 Task: Research Airbnb accommodation in Yuktae-dong, North Korea from 7th December, 2023 to 14th December, 2023 for 1 adult. Place can be shared room with 1  bedroom having 1 bed and 1 bathroom. Property type can be hotel. Amenities needed are: washing machine. Look for 5 properties as per requirement.
Action: Mouse moved to (588, 83)
Screenshot: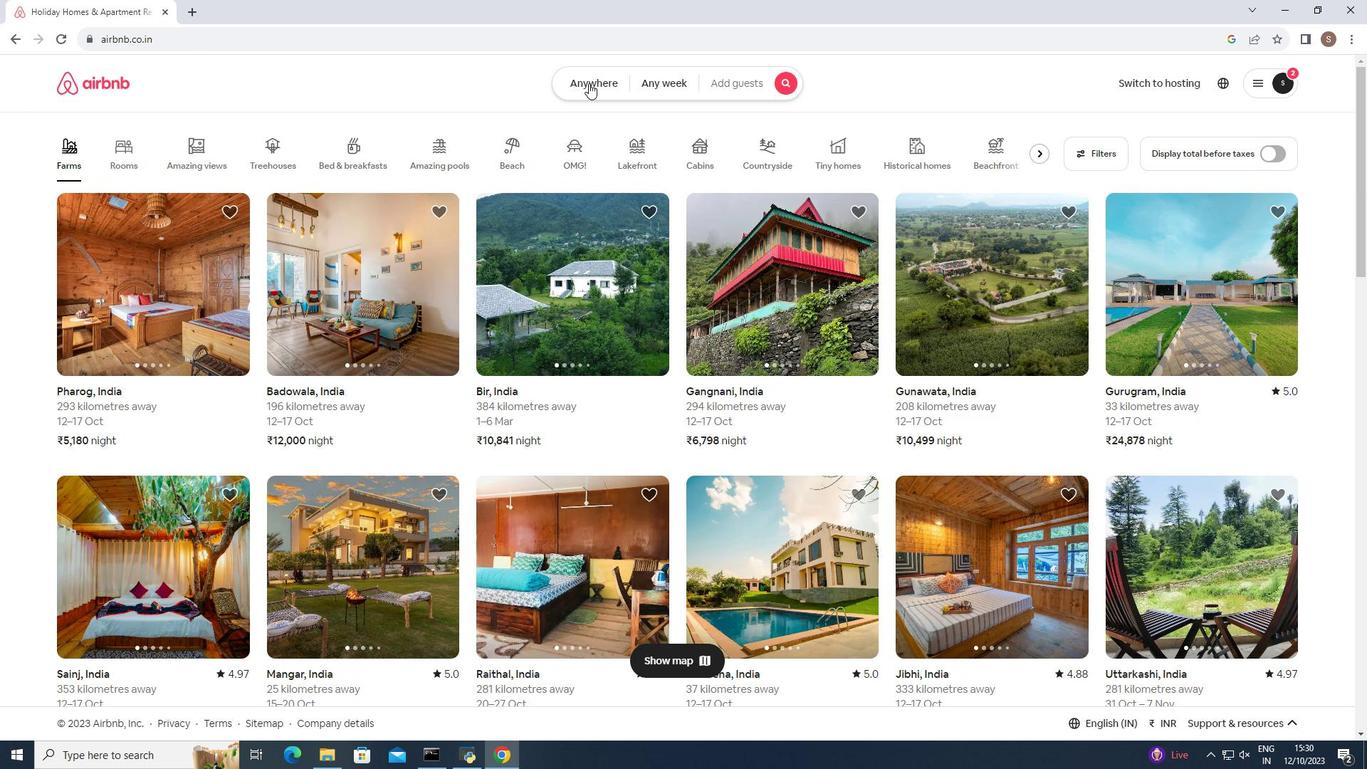 
Action: Mouse pressed left at (588, 83)
Screenshot: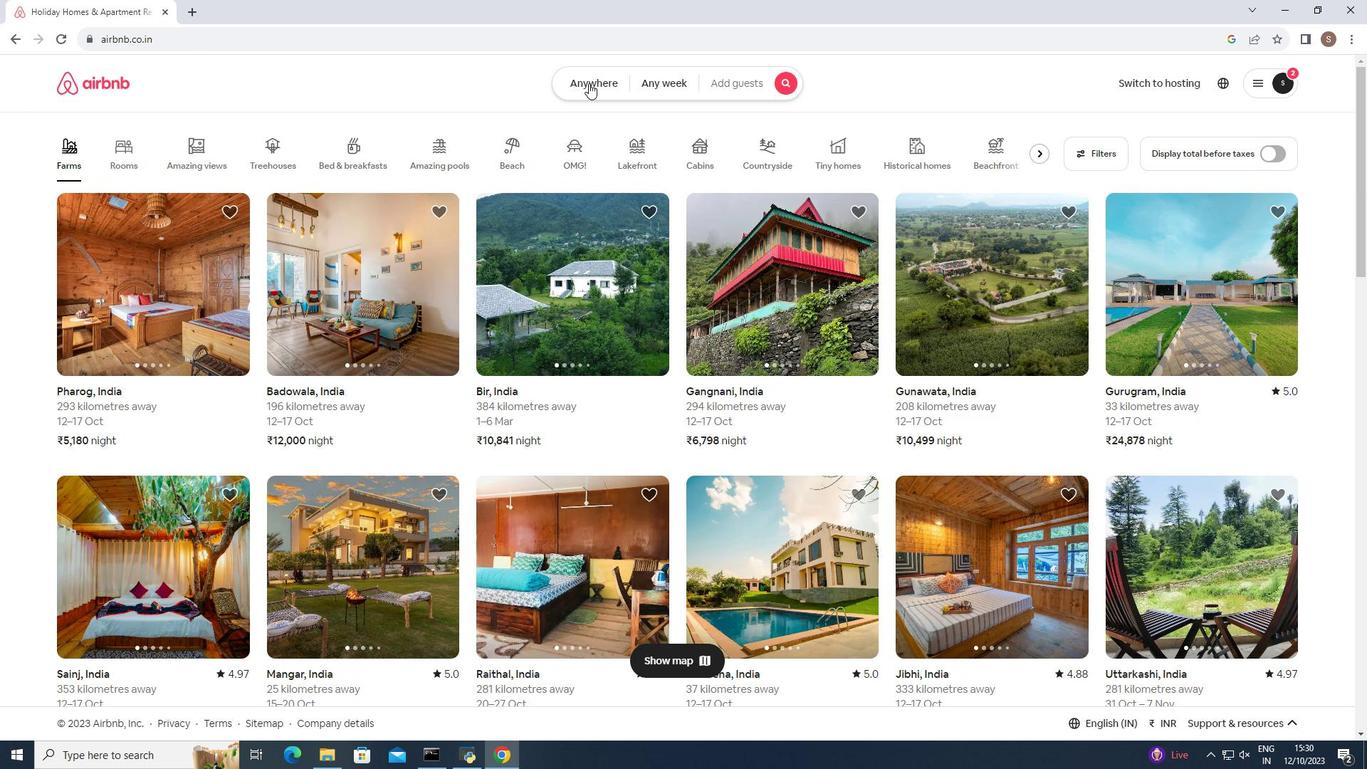 
Action: Mouse moved to (492, 137)
Screenshot: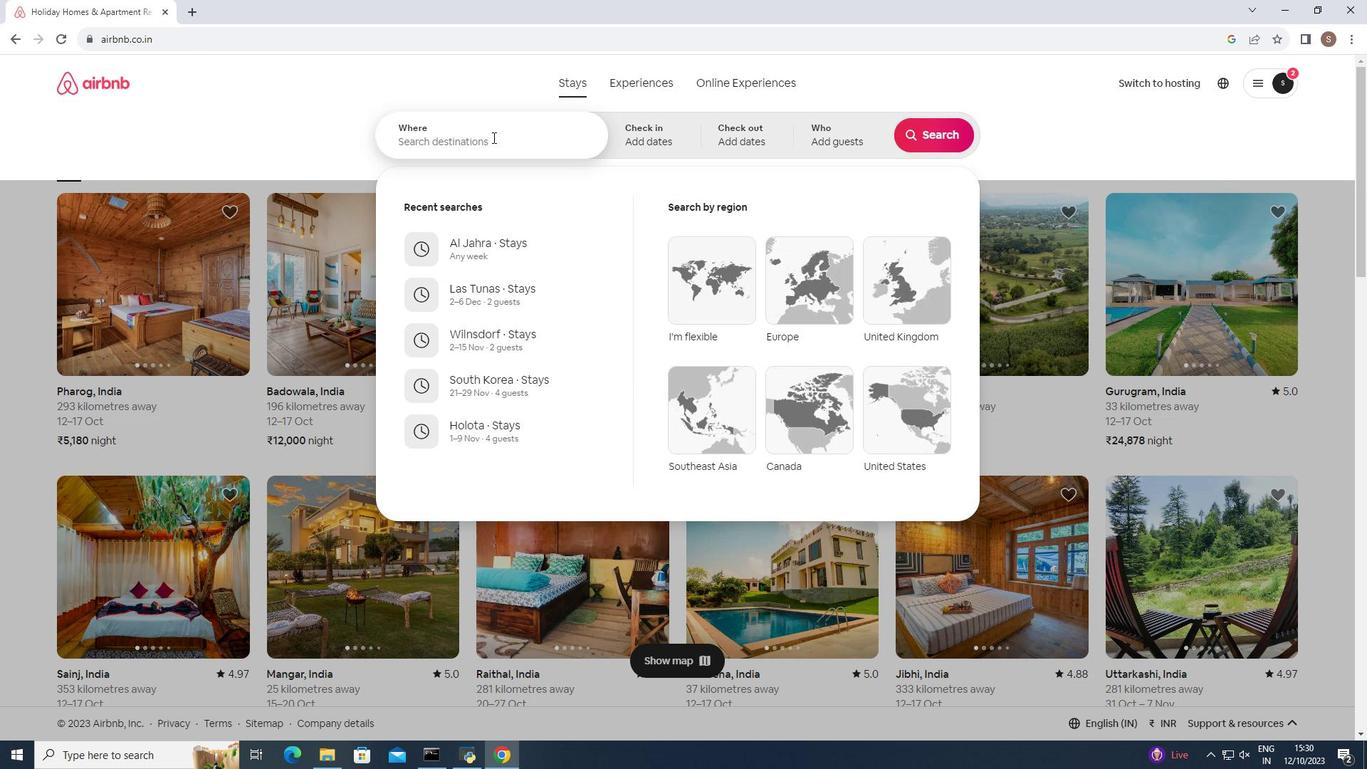 
Action: Mouse pressed left at (492, 137)
Screenshot: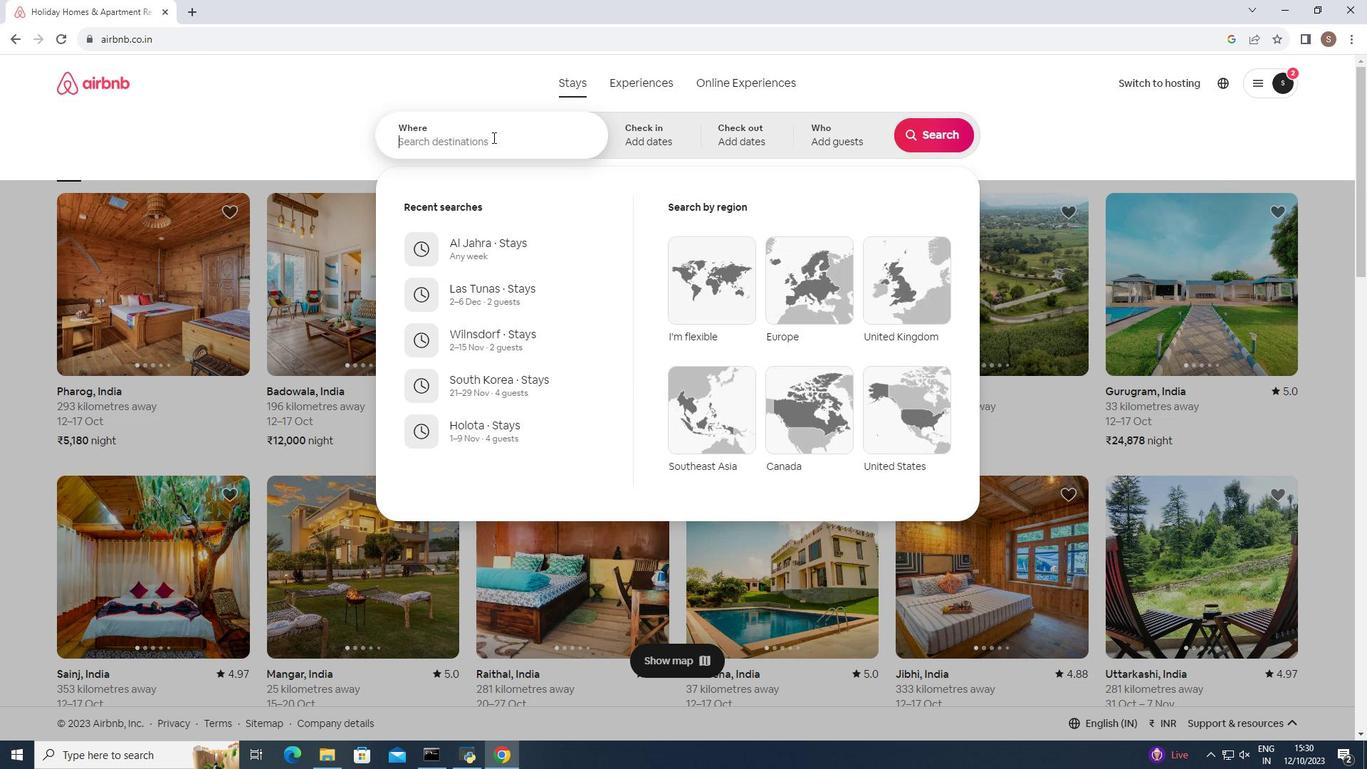 
Action: Key pressed <Key.shift>Yuktae-dong,<Key.space><Key.shift>M<Key.backspace>North
Screenshot: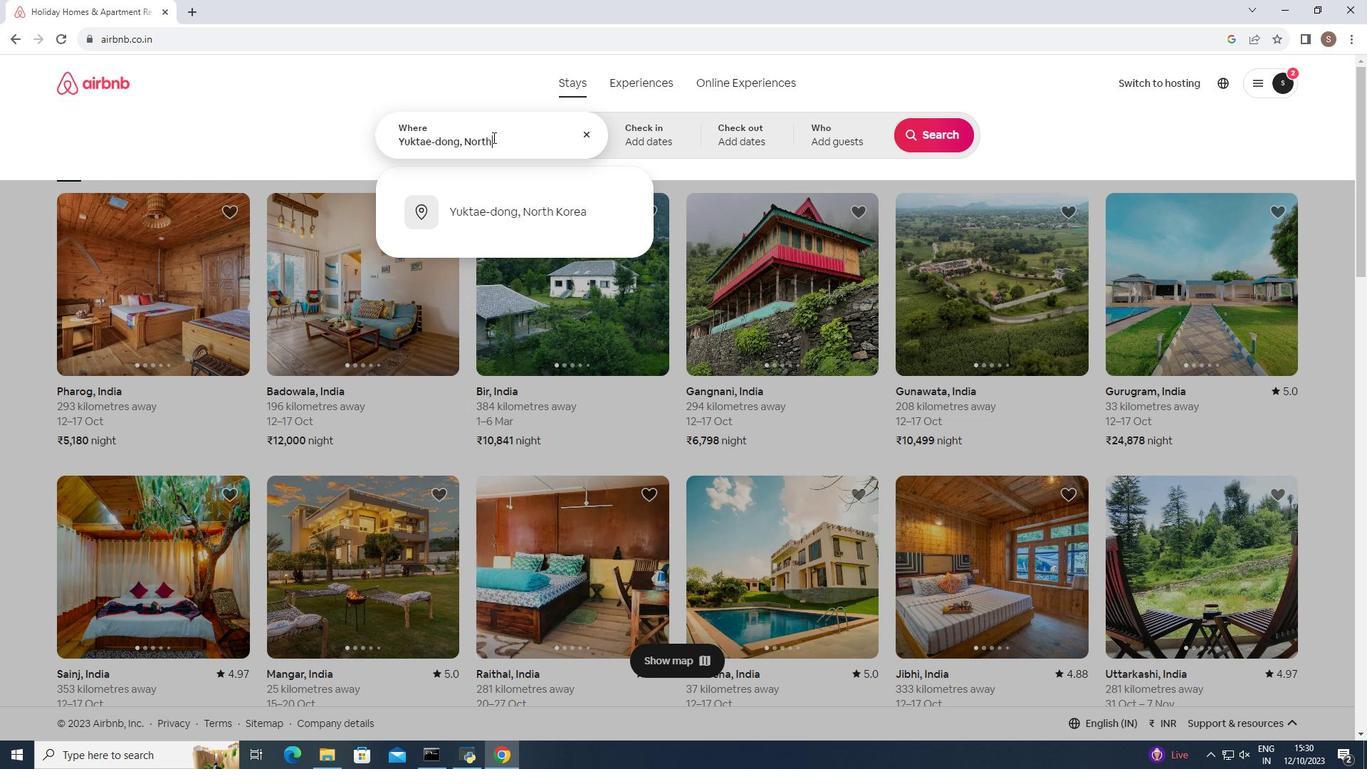 
Action: Mouse moved to (556, 217)
Screenshot: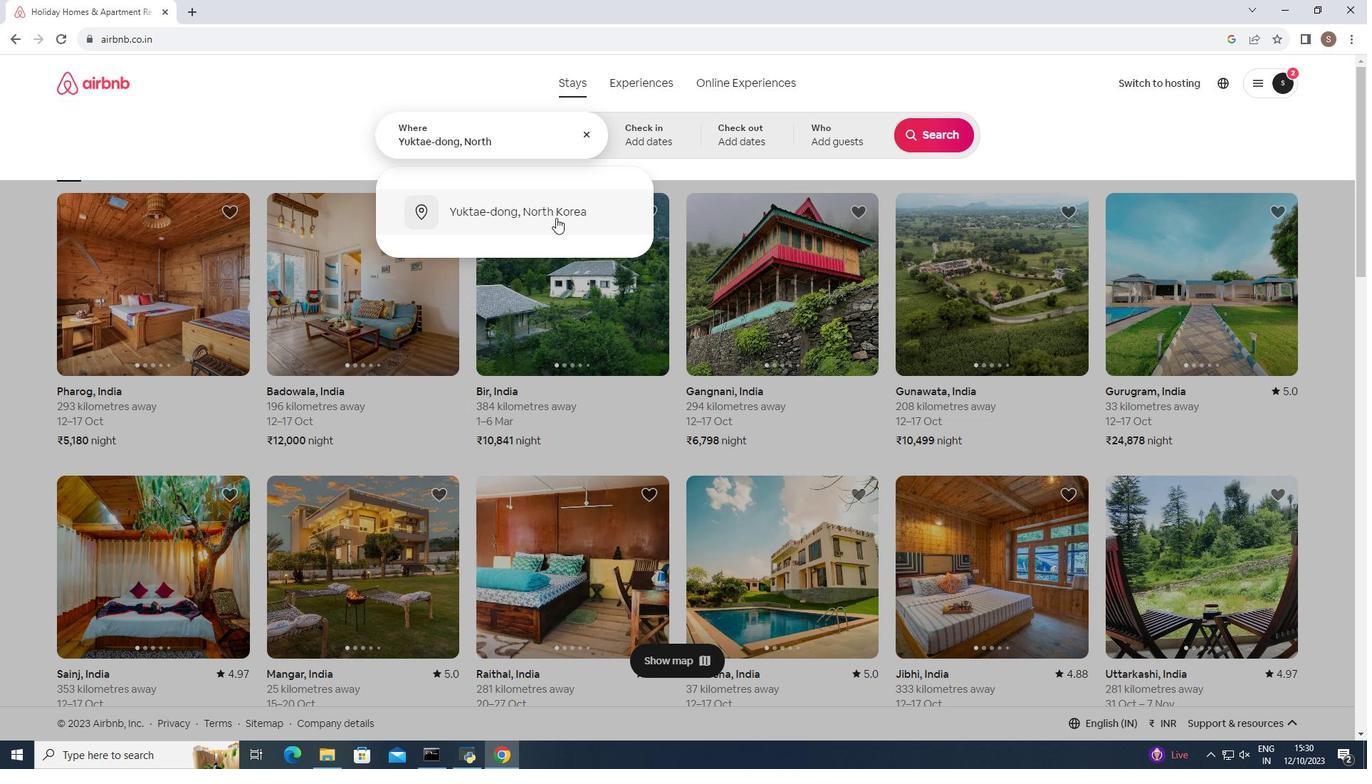 
Action: Mouse pressed left at (556, 217)
Screenshot: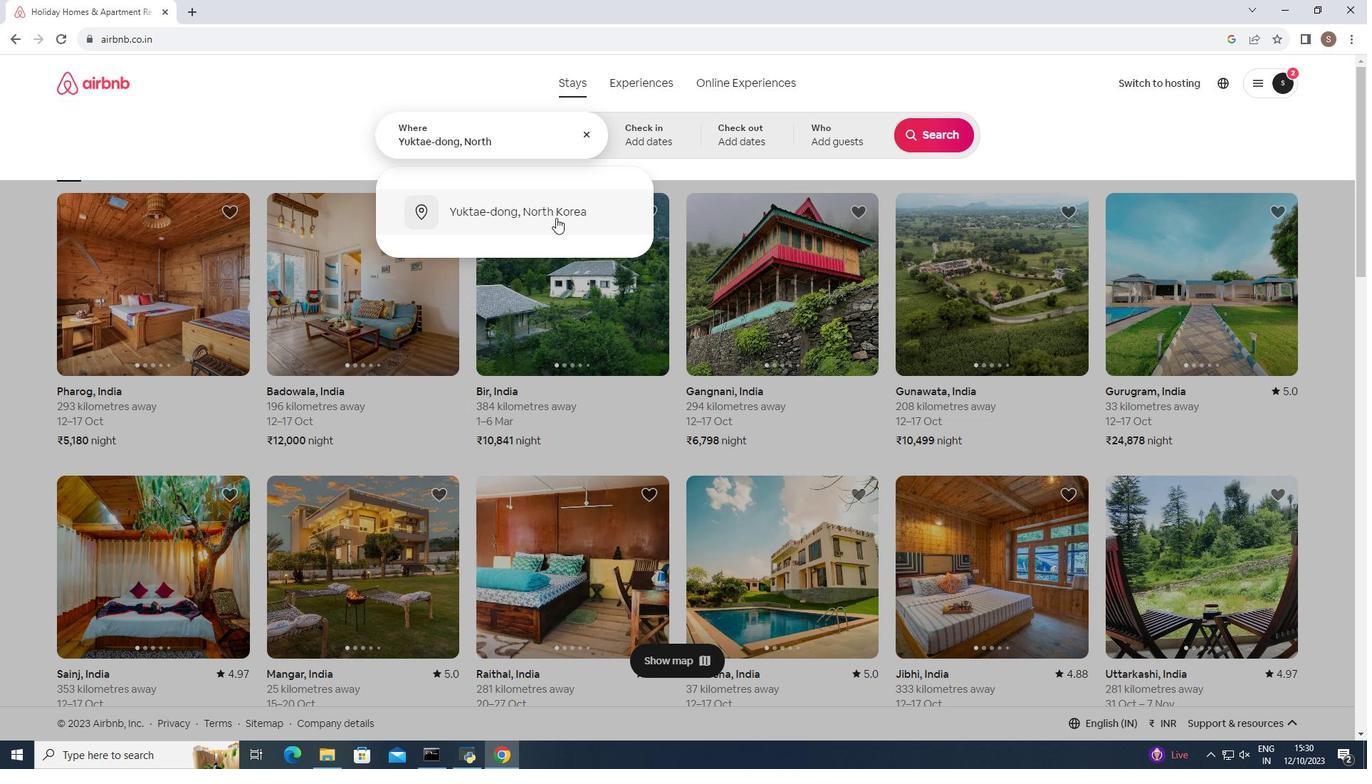 
Action: Mouse moved to (932, 247)
Screenshot: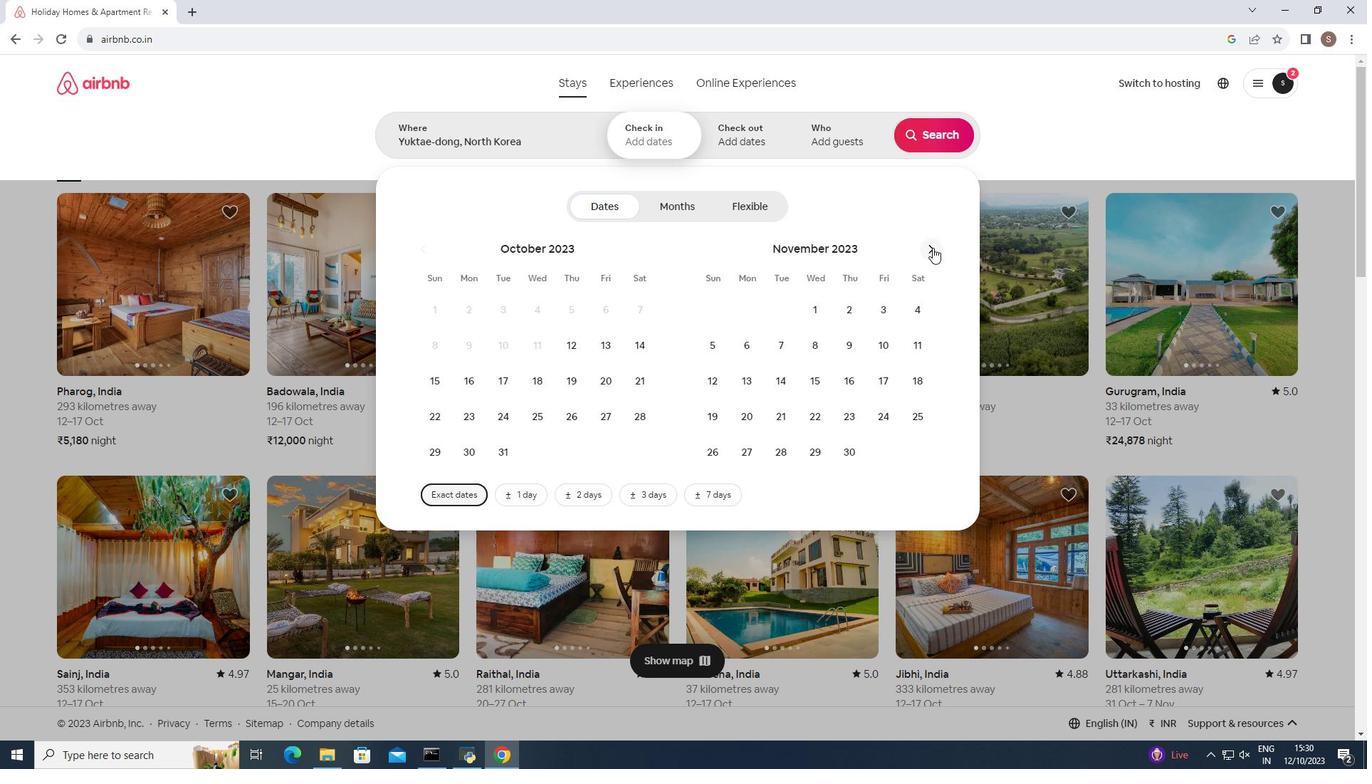 
Action: Mouse pressed left at (932, 247)
Screenshot: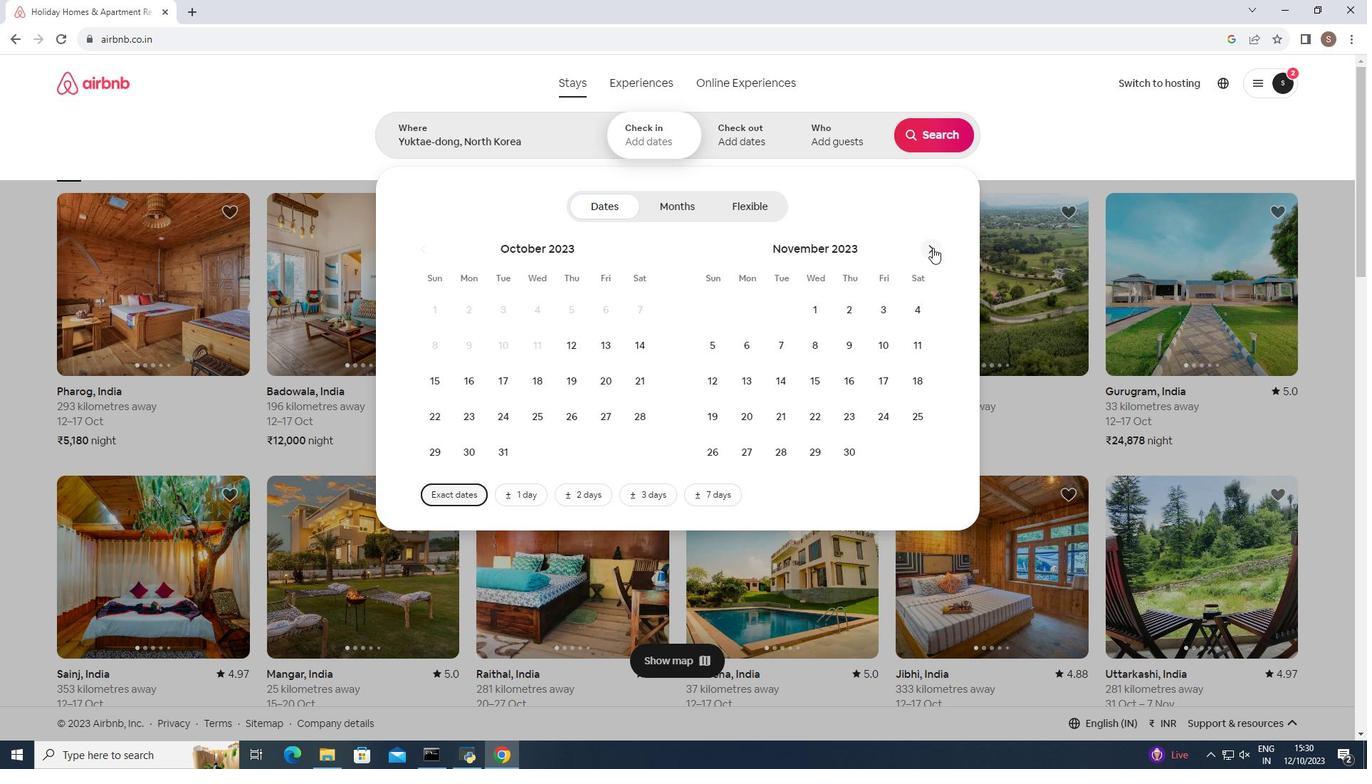
Action: Mouse moved to (849, 349)
Screenshot: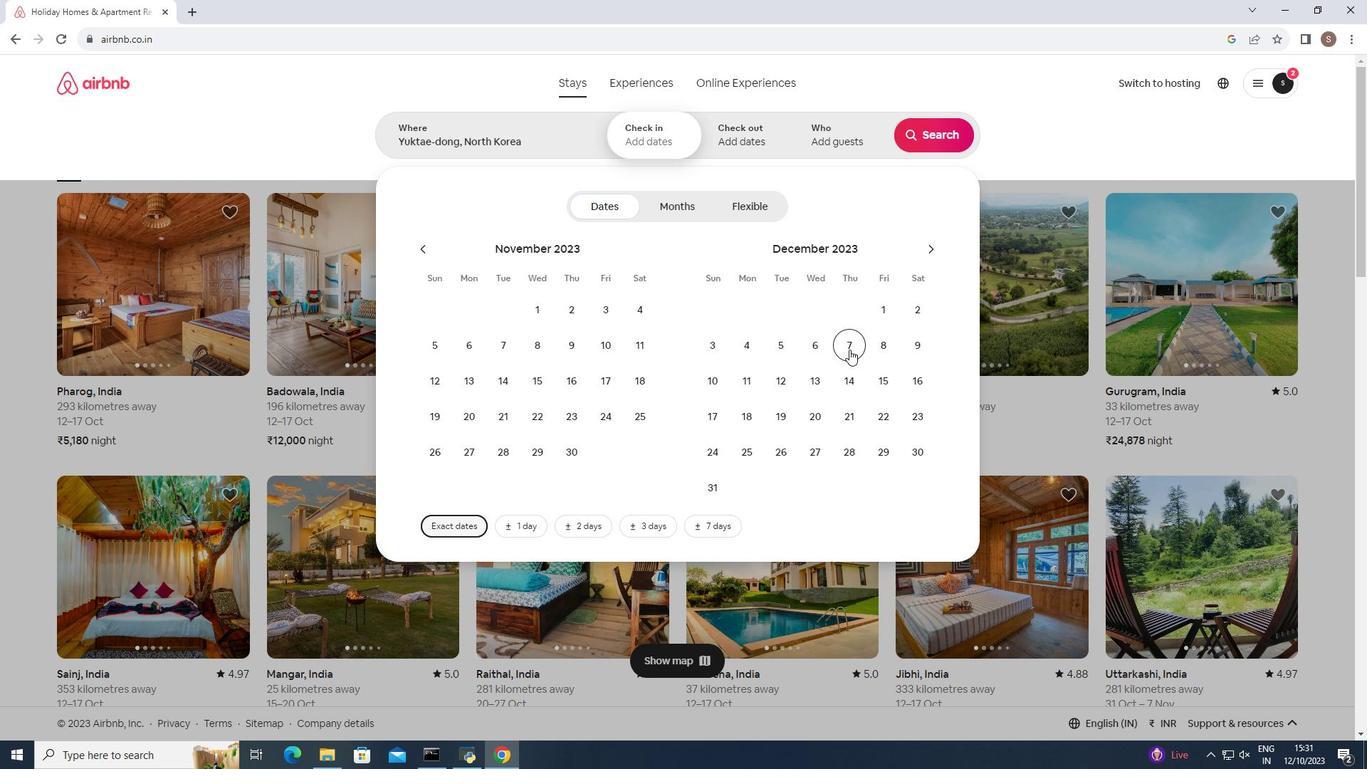 
Action: Mouse pressed left at (849, 349)
Screenshot: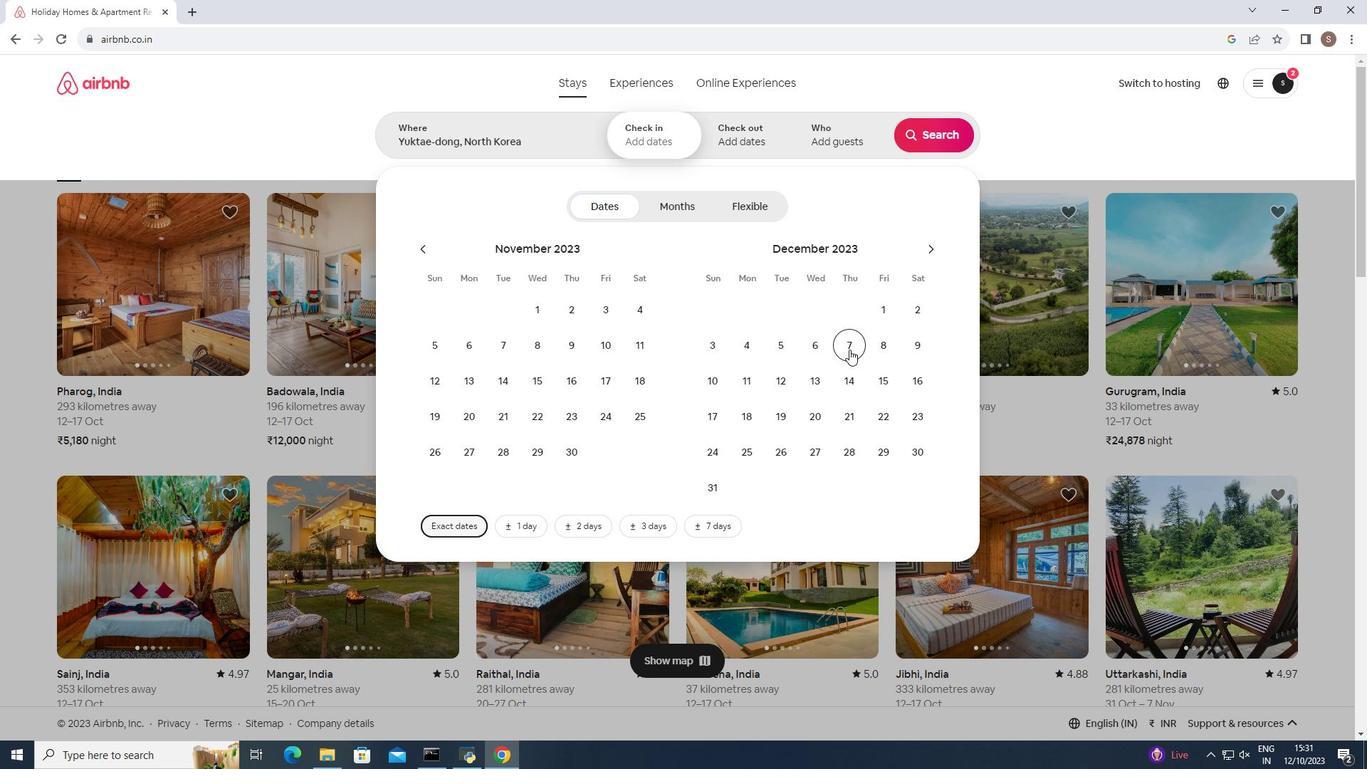
Action: Mouse moved to (853, 382)
Screenshot: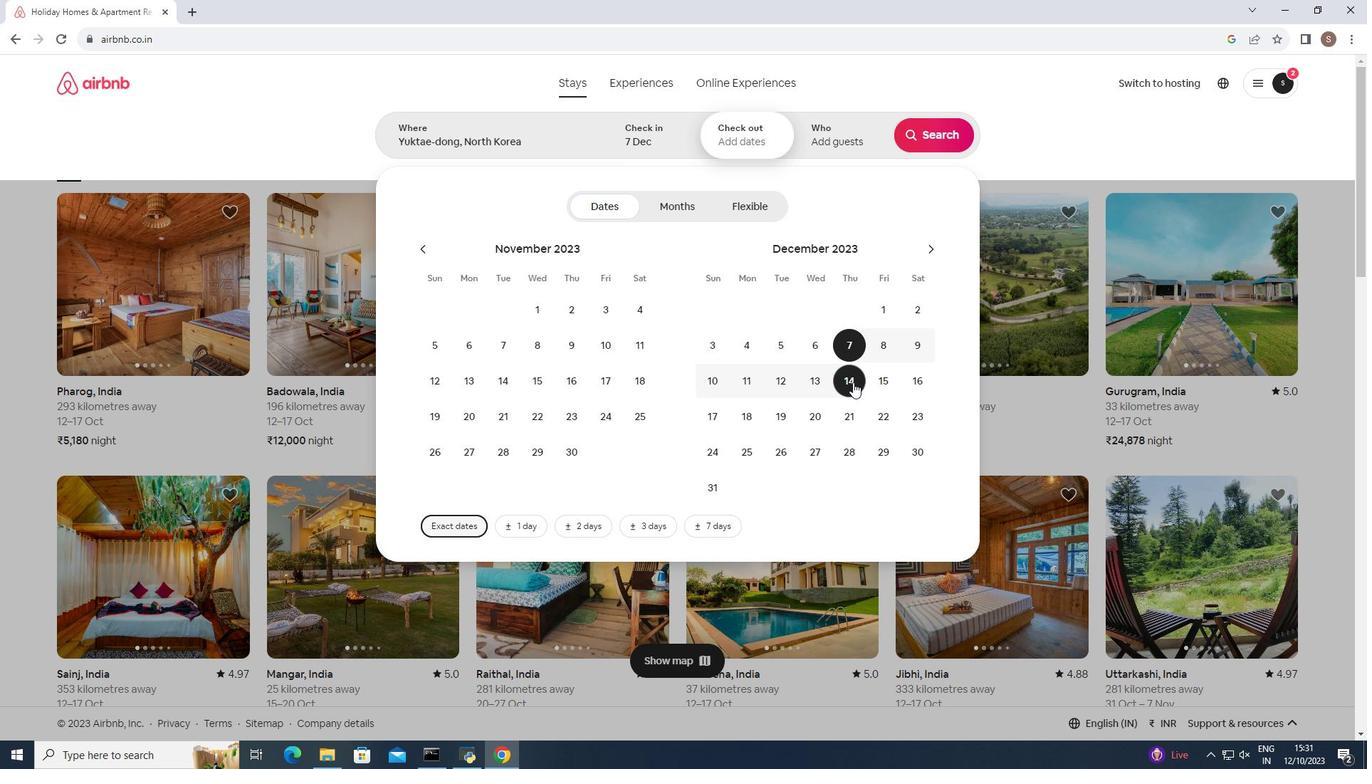 
Action: Mouse pressed left at (853, 382)
Screenshot: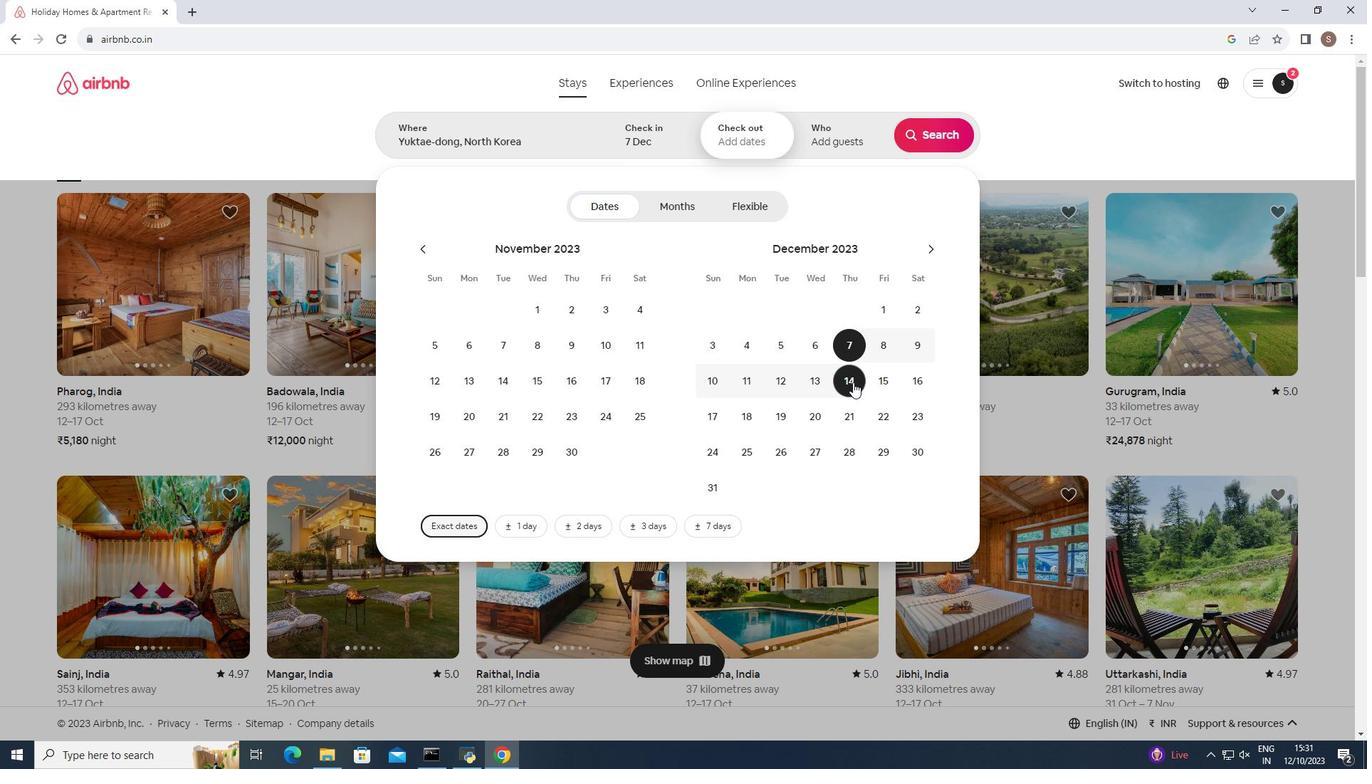 
Action: Mouse moved to (823, 139)
Screenshot: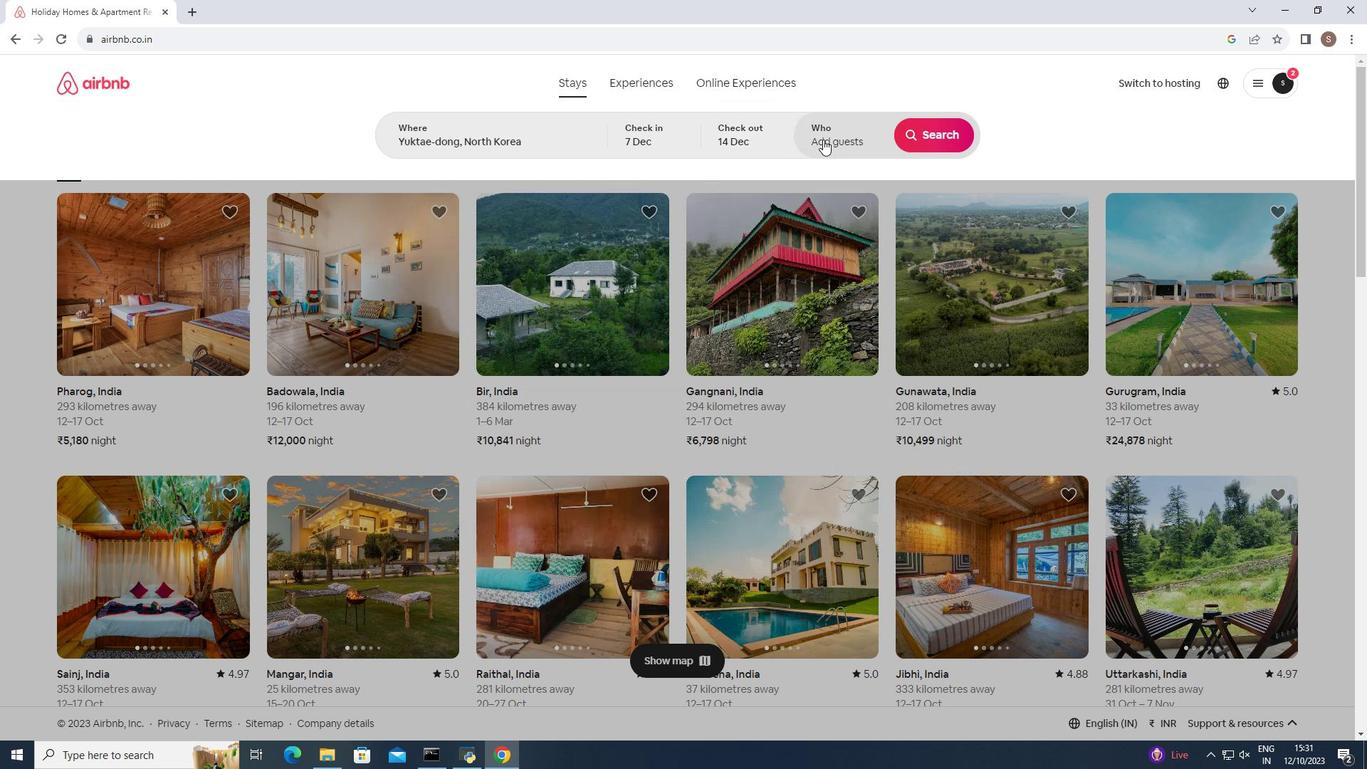 
Action: Mouse pressed left at (823, 139)
Screenshot: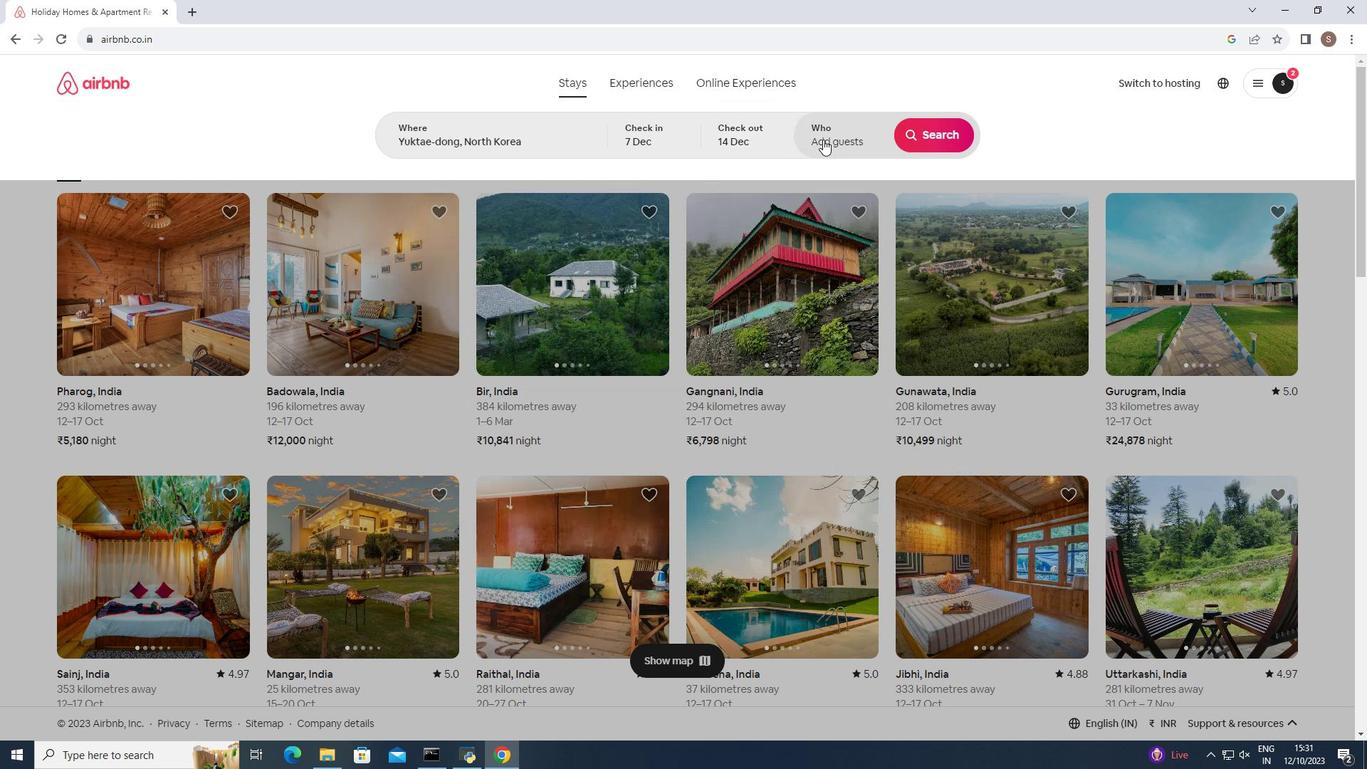 
Action: Mouse moved to (944, 215)
Screenshot: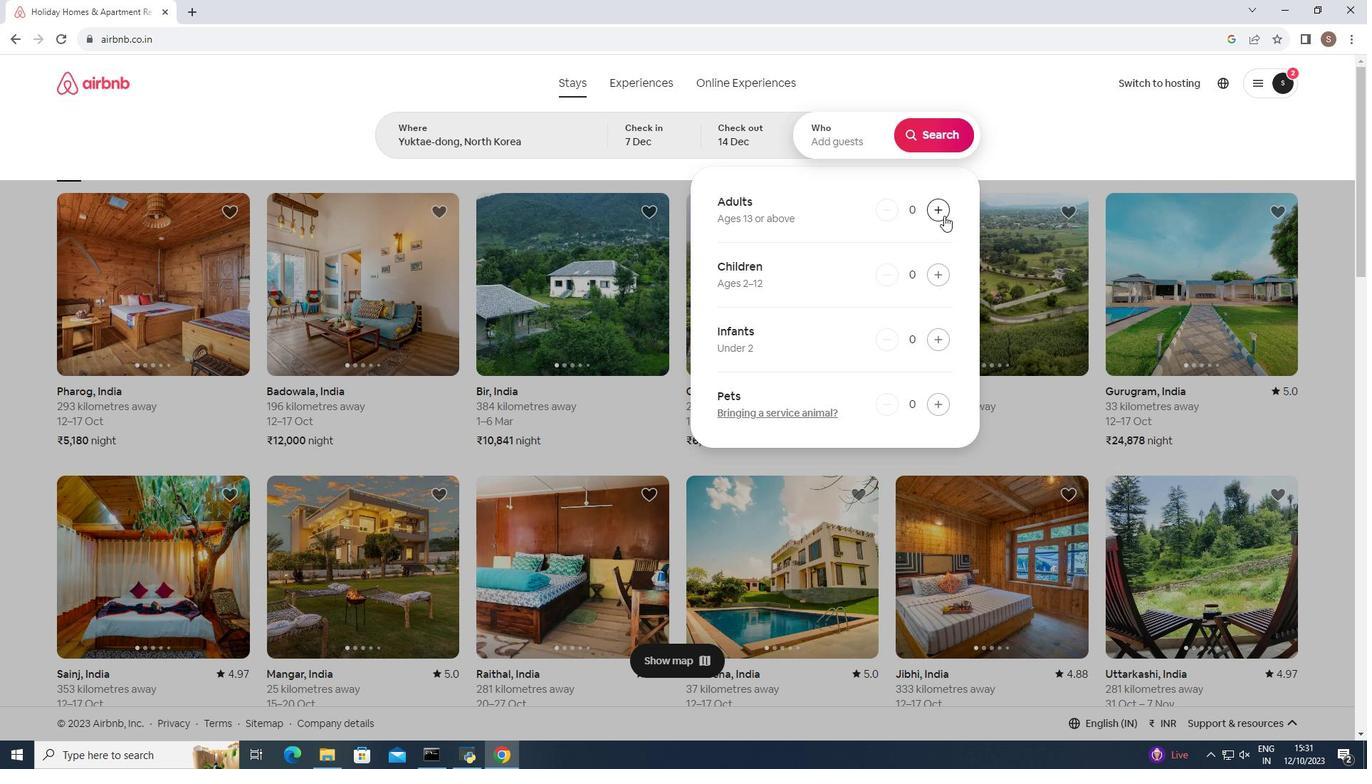 
Action: Mouse pressed left at (944, 215)
Screenshot: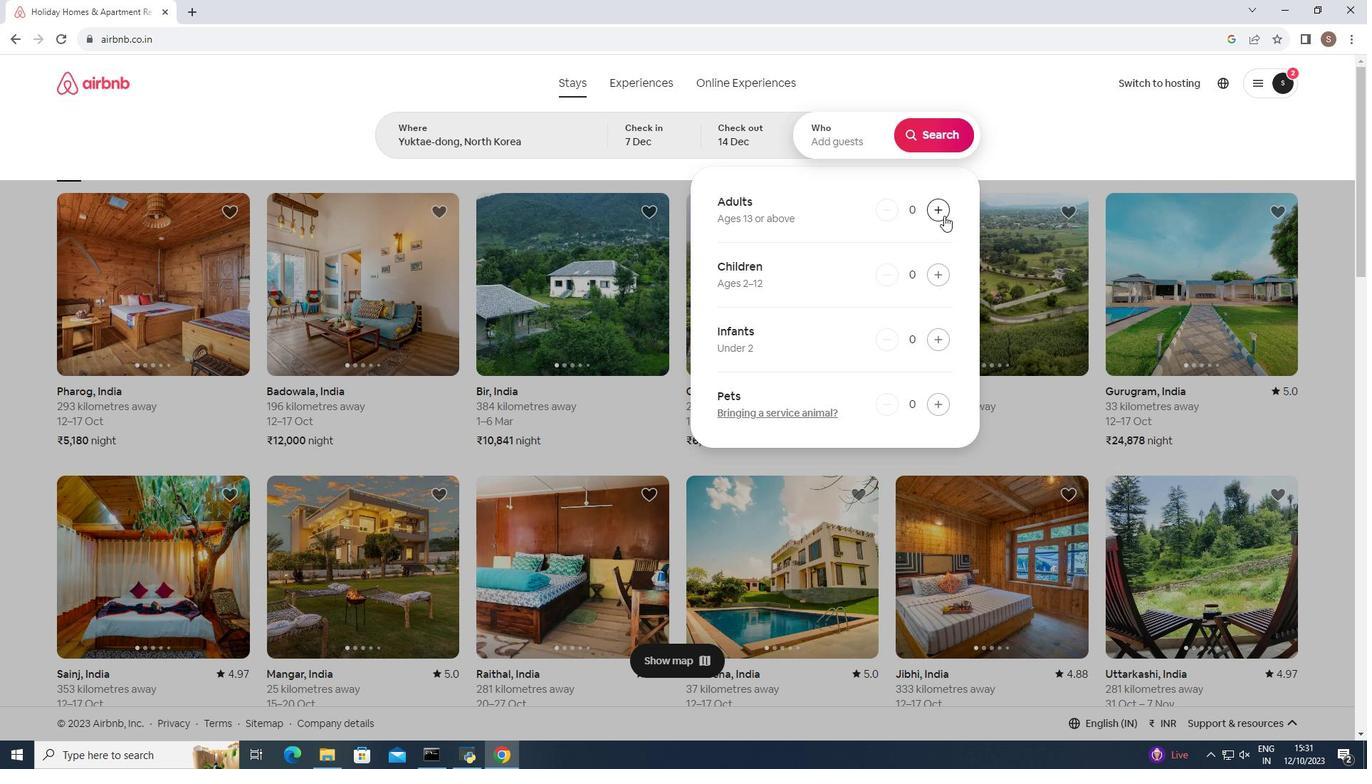 
Action: Mouse moved to (936, 134)
Screenshot: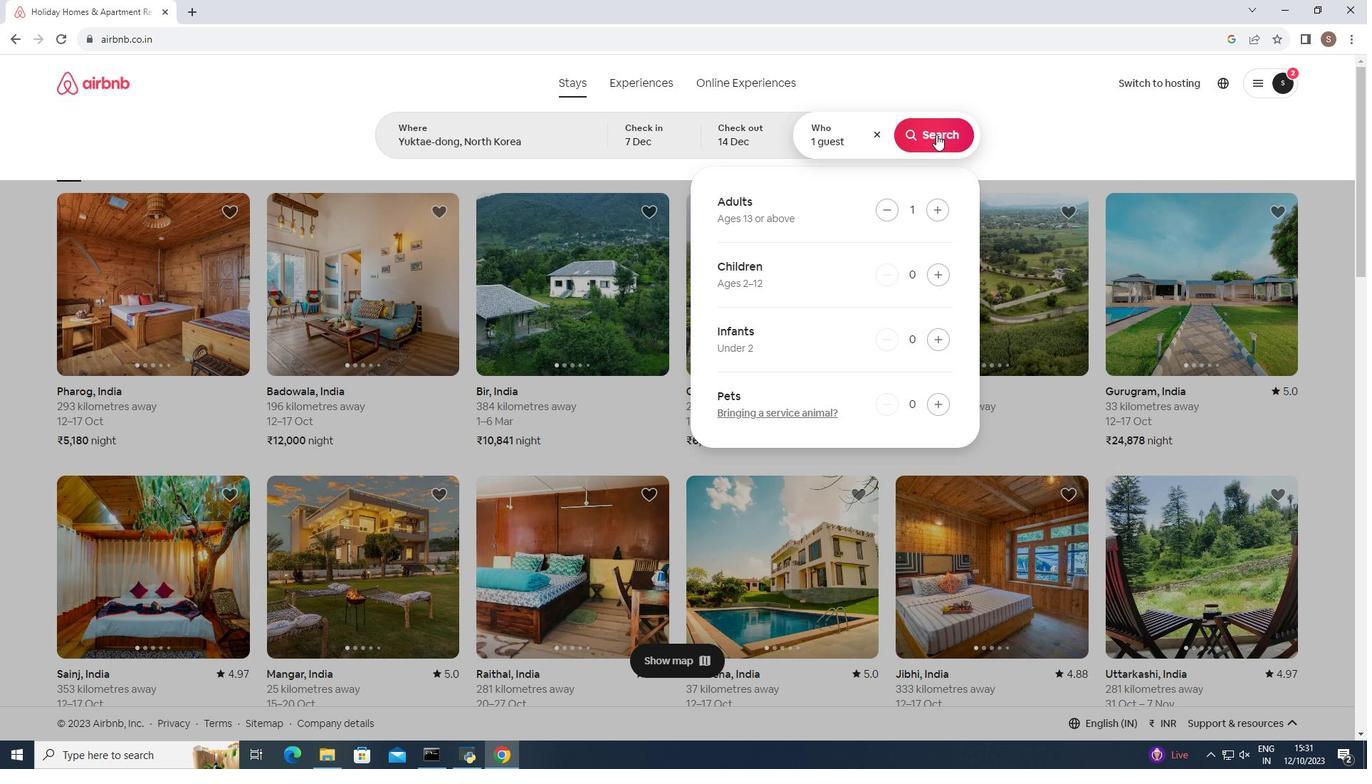 
Action: Mouse pressed left at (936, 134)
Screenshot: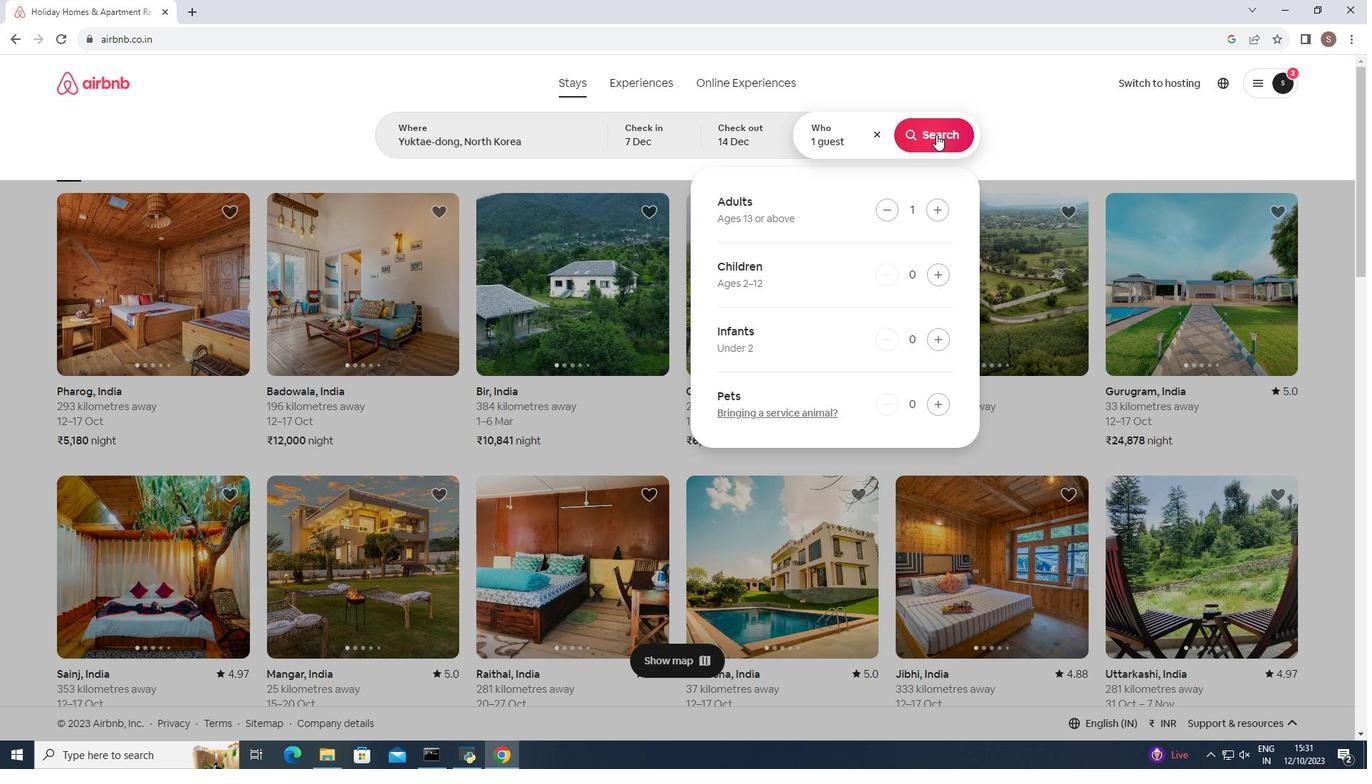 
Action: Mouse moved to (1124, 136)
Screenshot: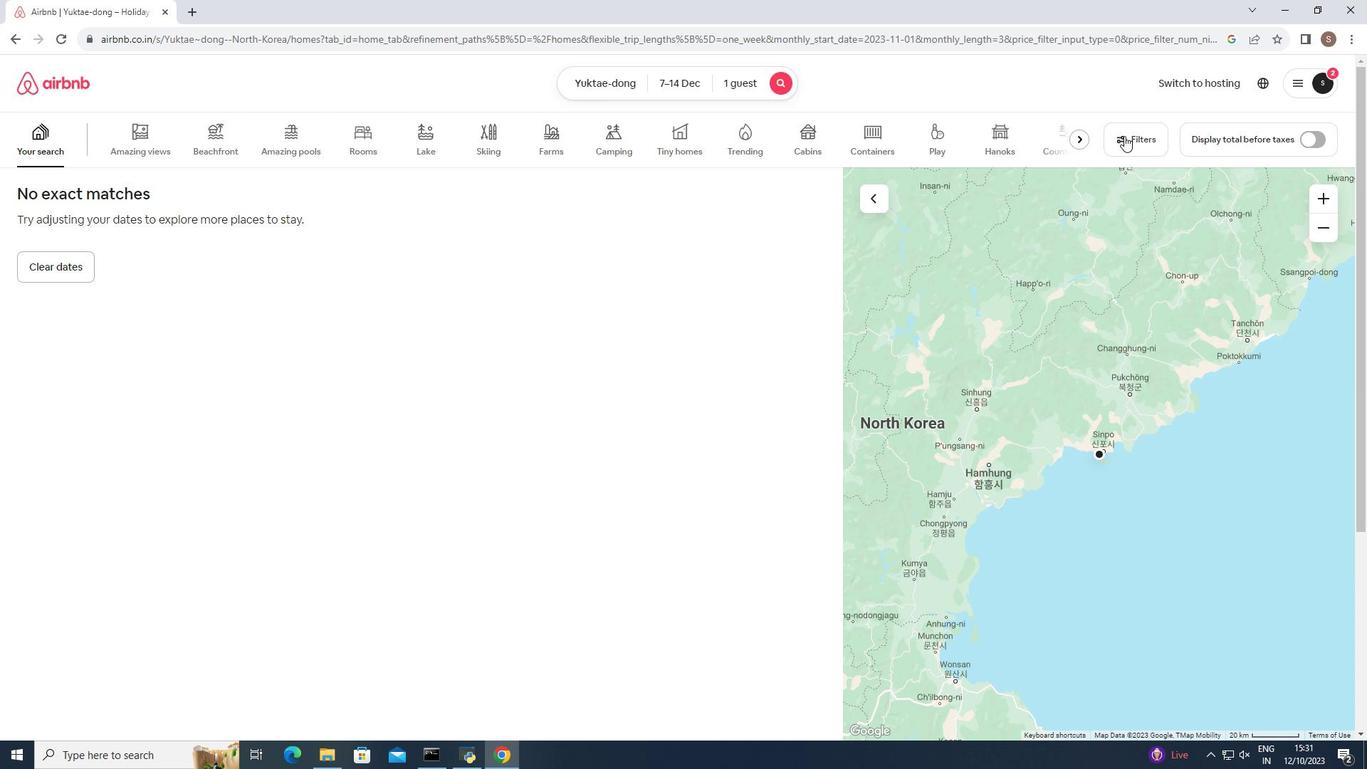 
Action: Mouse pressed left at (1124, 136)
Screenshot: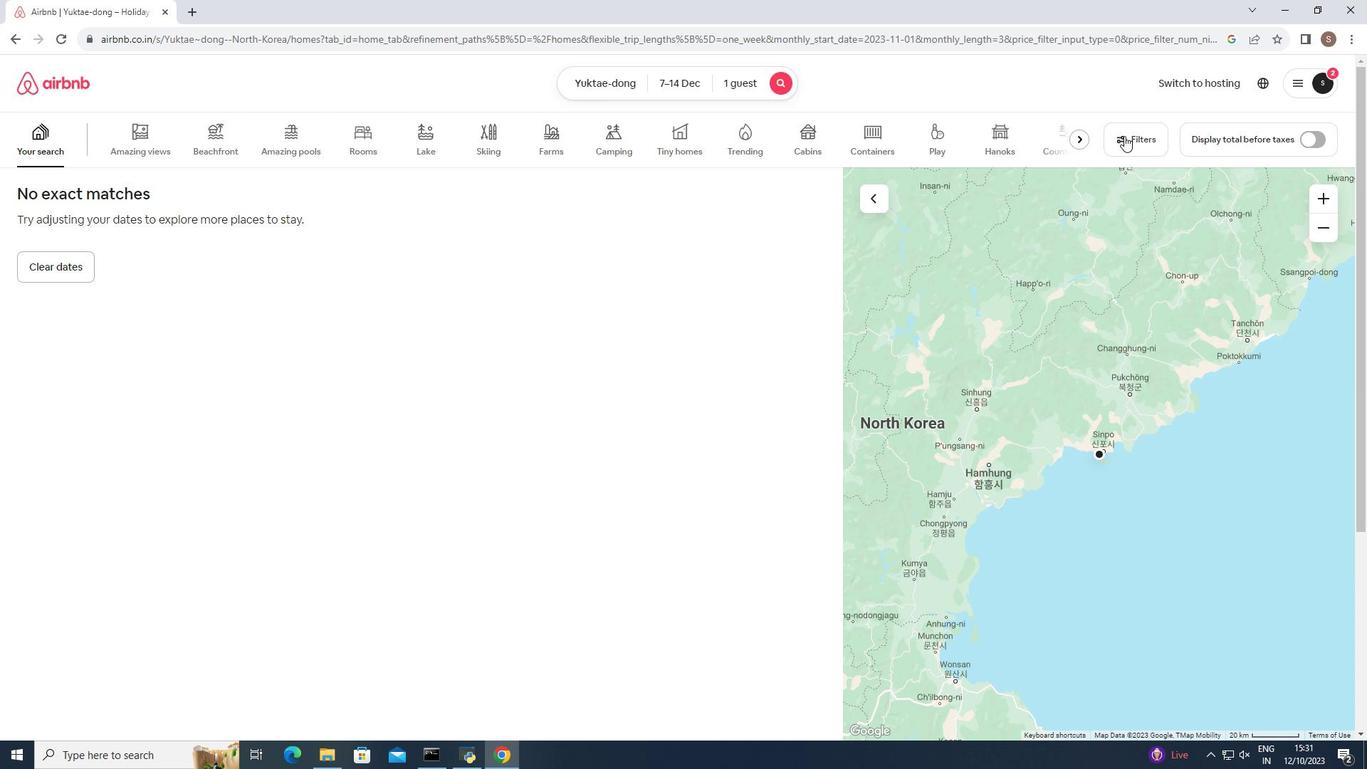 
Action: Mouse moved to (710, 330)
Screenshot: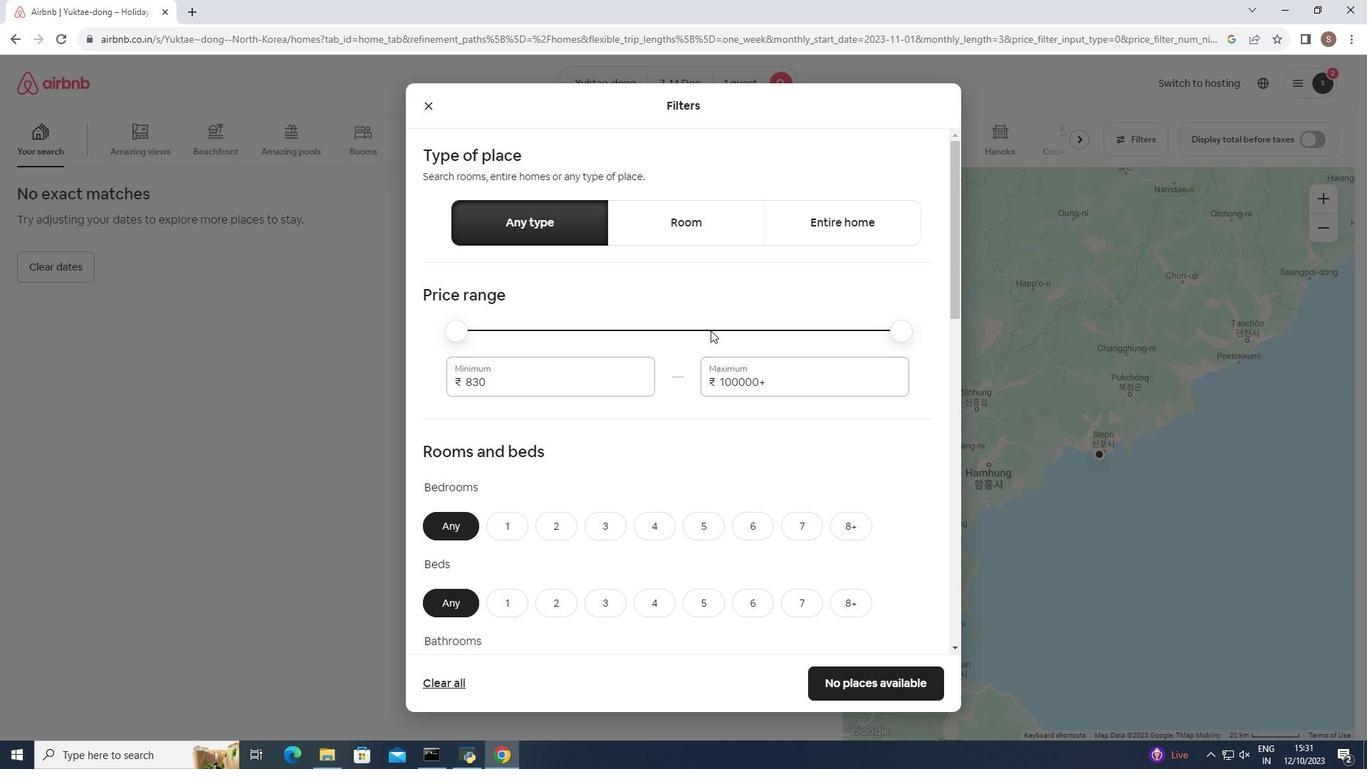 
Action: Mouse scrolled (710, 329) with delta (0, 0)
Screenshot: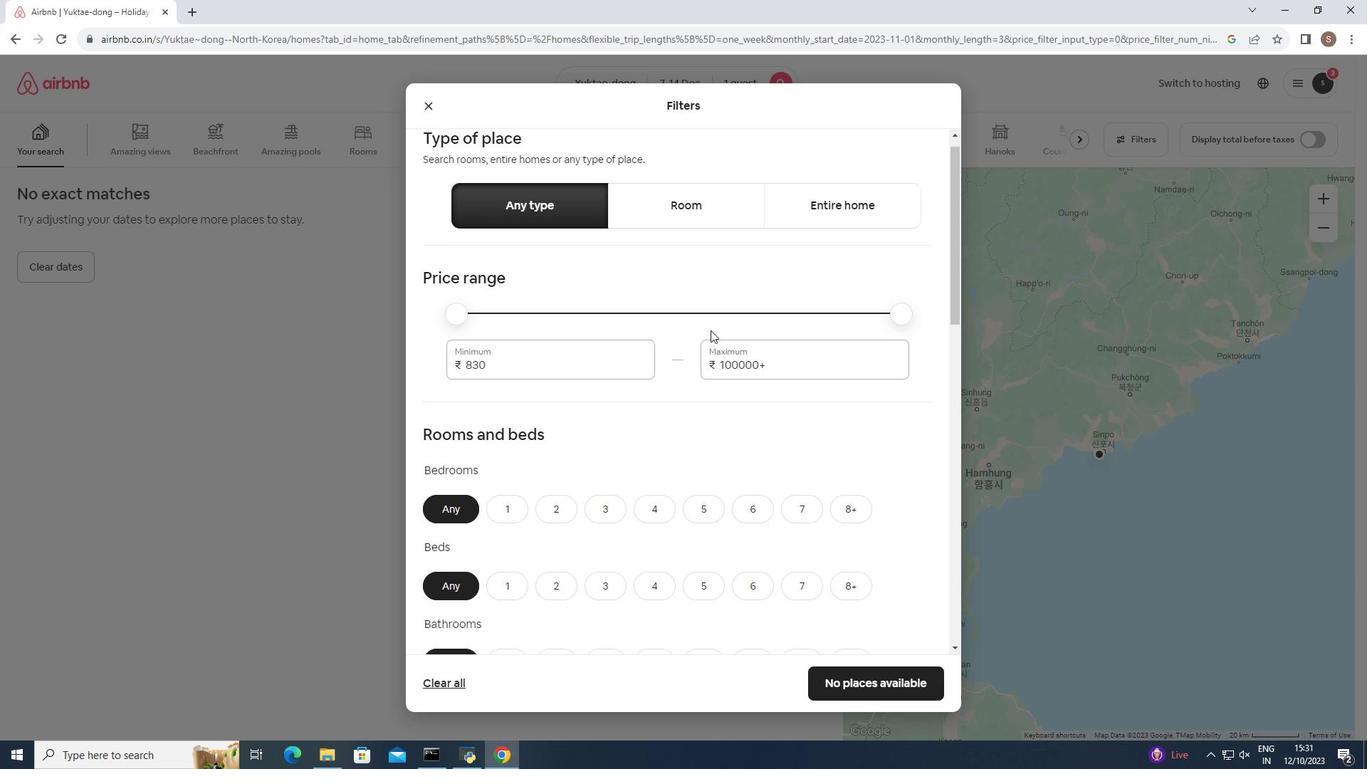 
Action: Mouse moved to (710, 331)
Screenshot: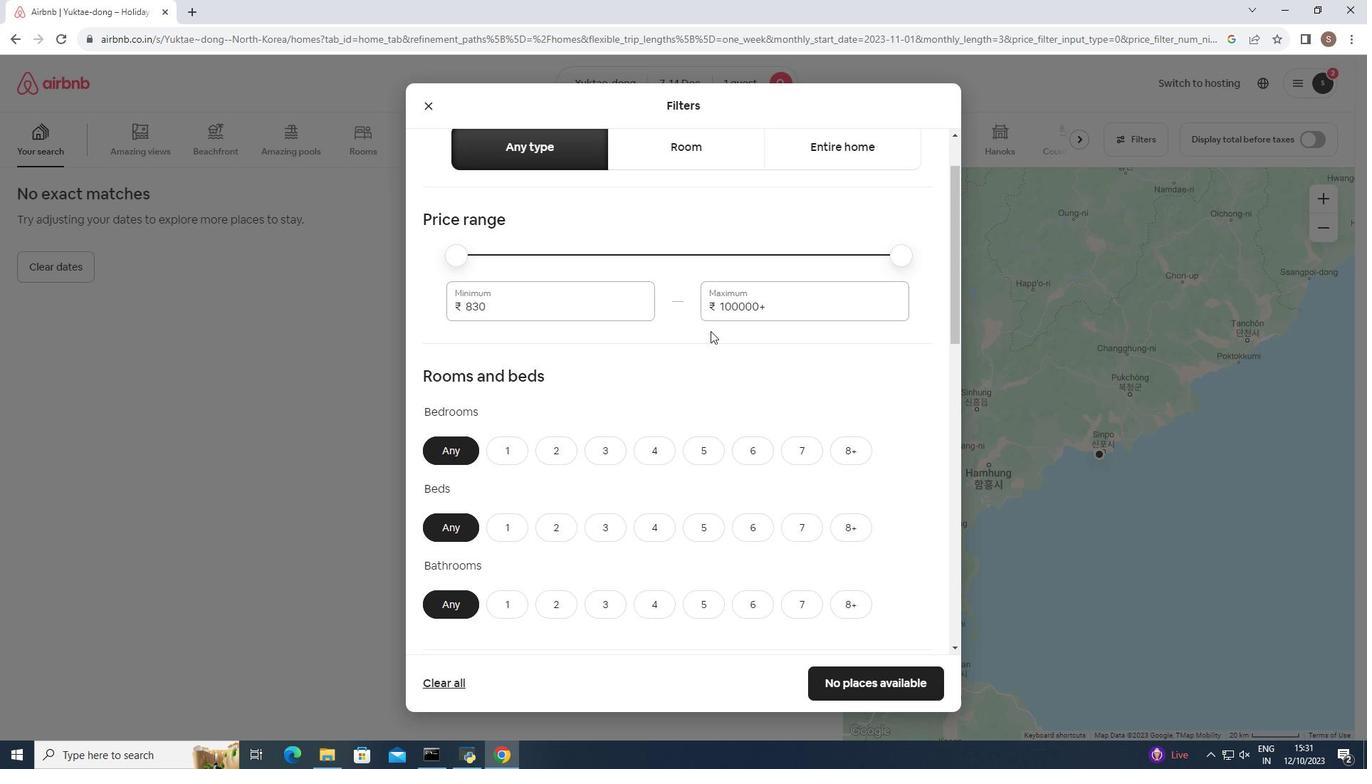 
Action: Mouse scrolled (710, 330) with delta (0, 0)
Screenshot: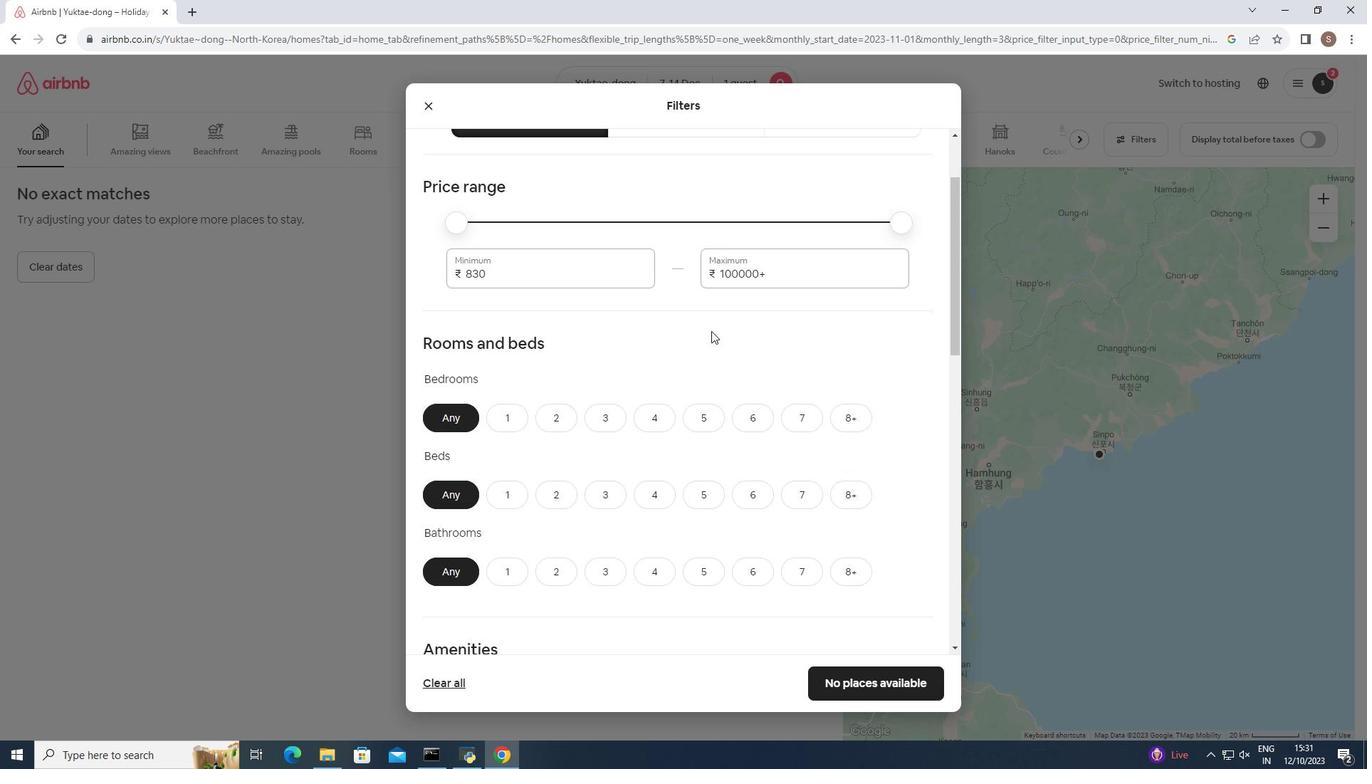 
Action: Mouse moved to (512, 383)
Screenshot: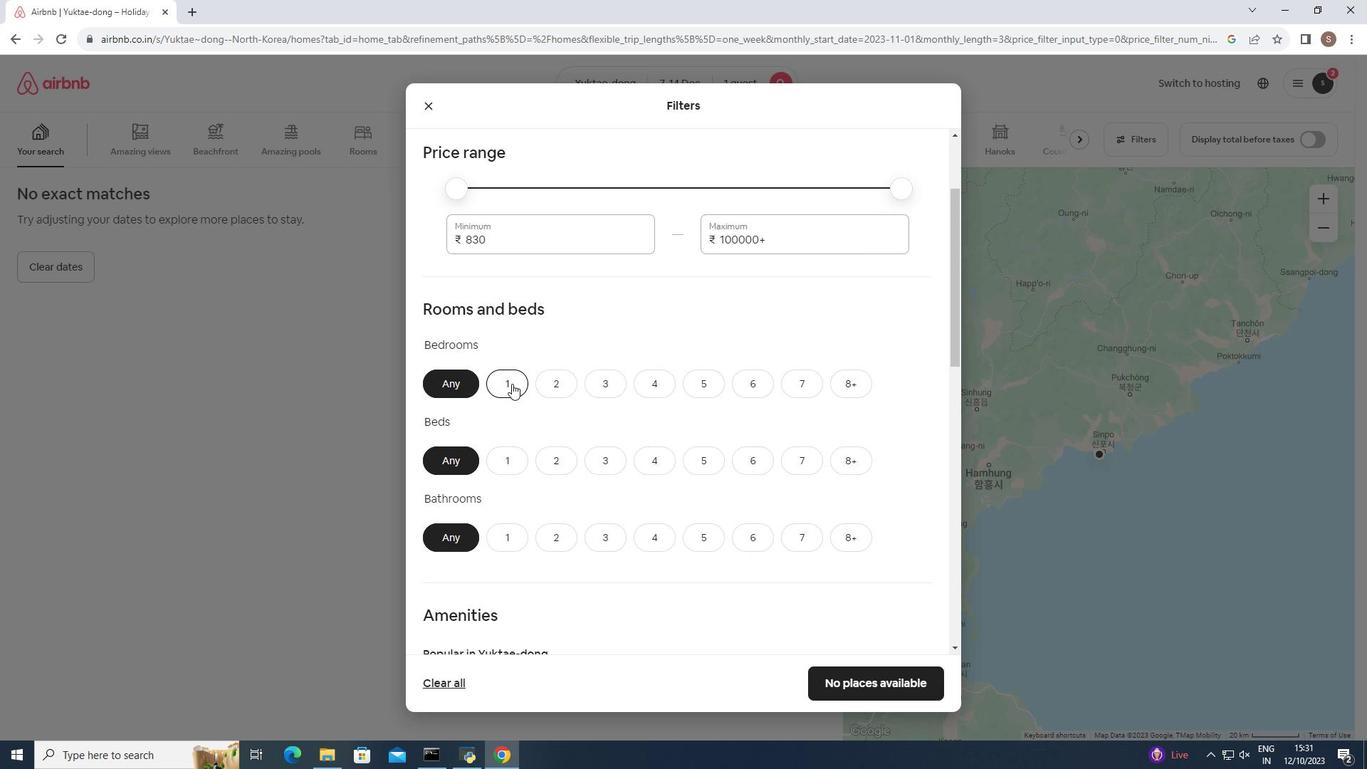 
Action: Mouse pressed left at (512, 383)
Screenshot: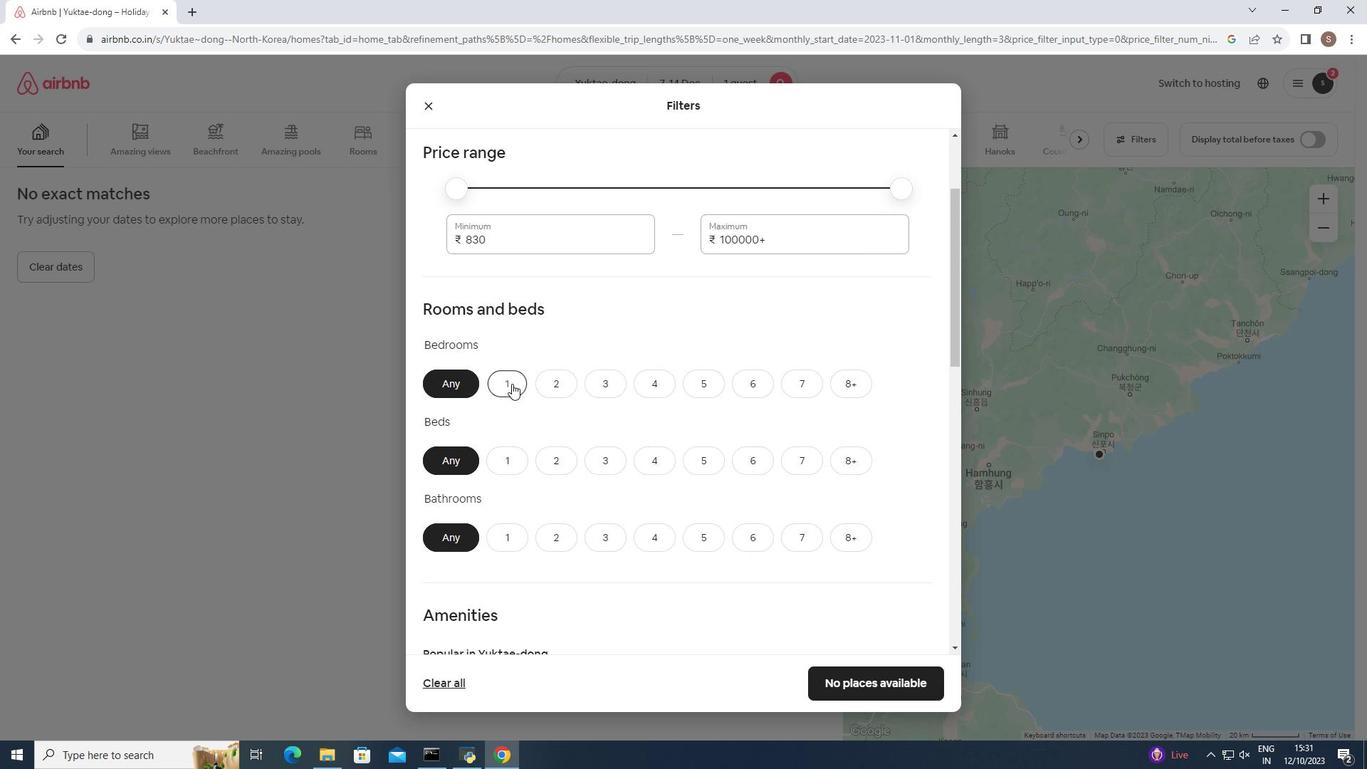 
Action: Mouse moved to (514, 462)
Screenshot: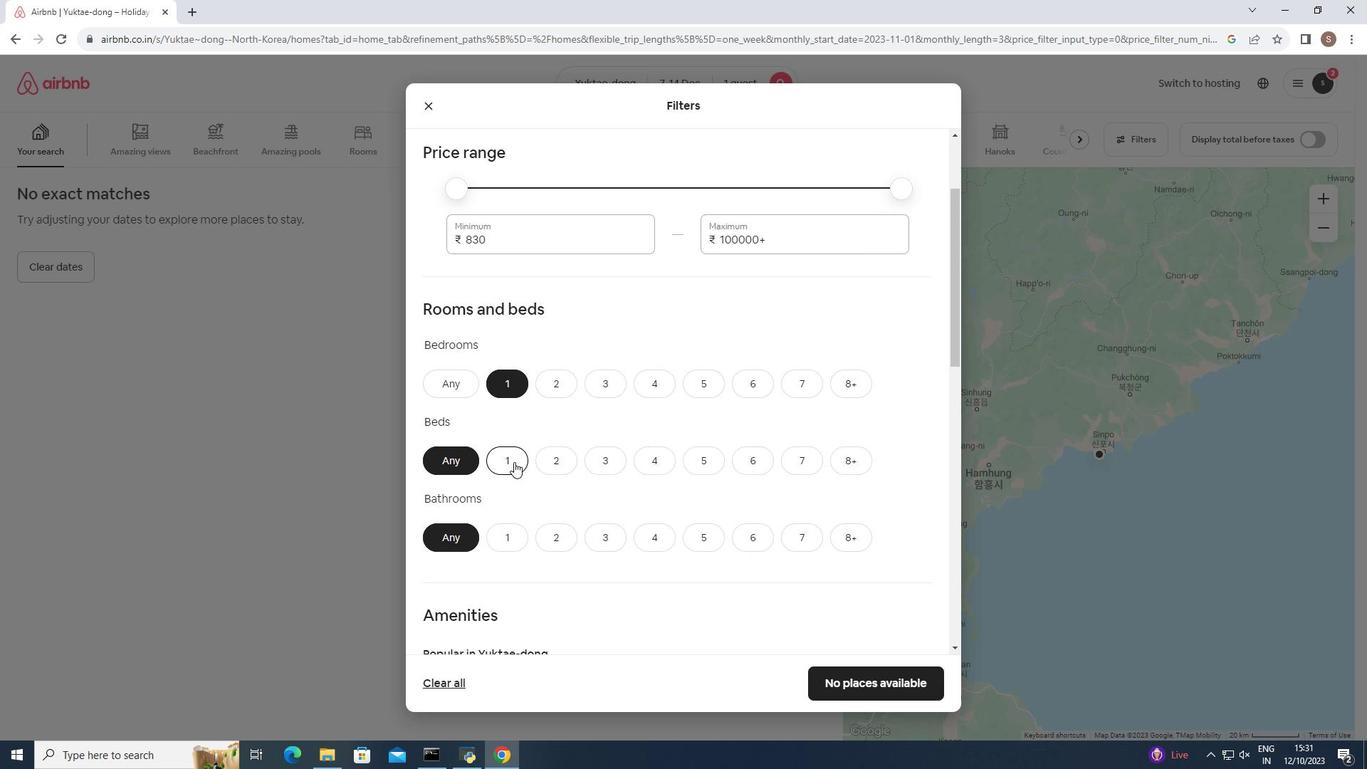 
Action: Mouse pressed left at (514, 462)
Screenshot: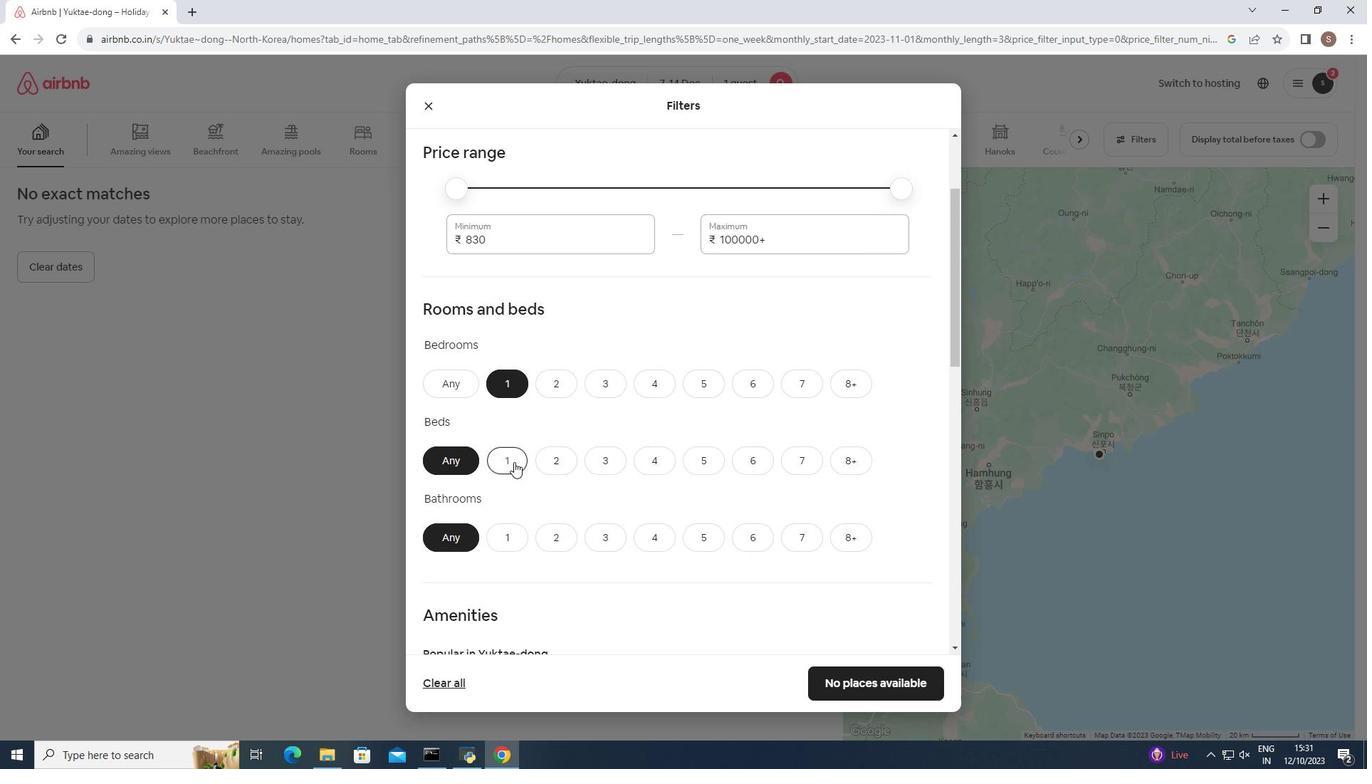 
Action: Mouse moved to (502, 532)
Screenshot: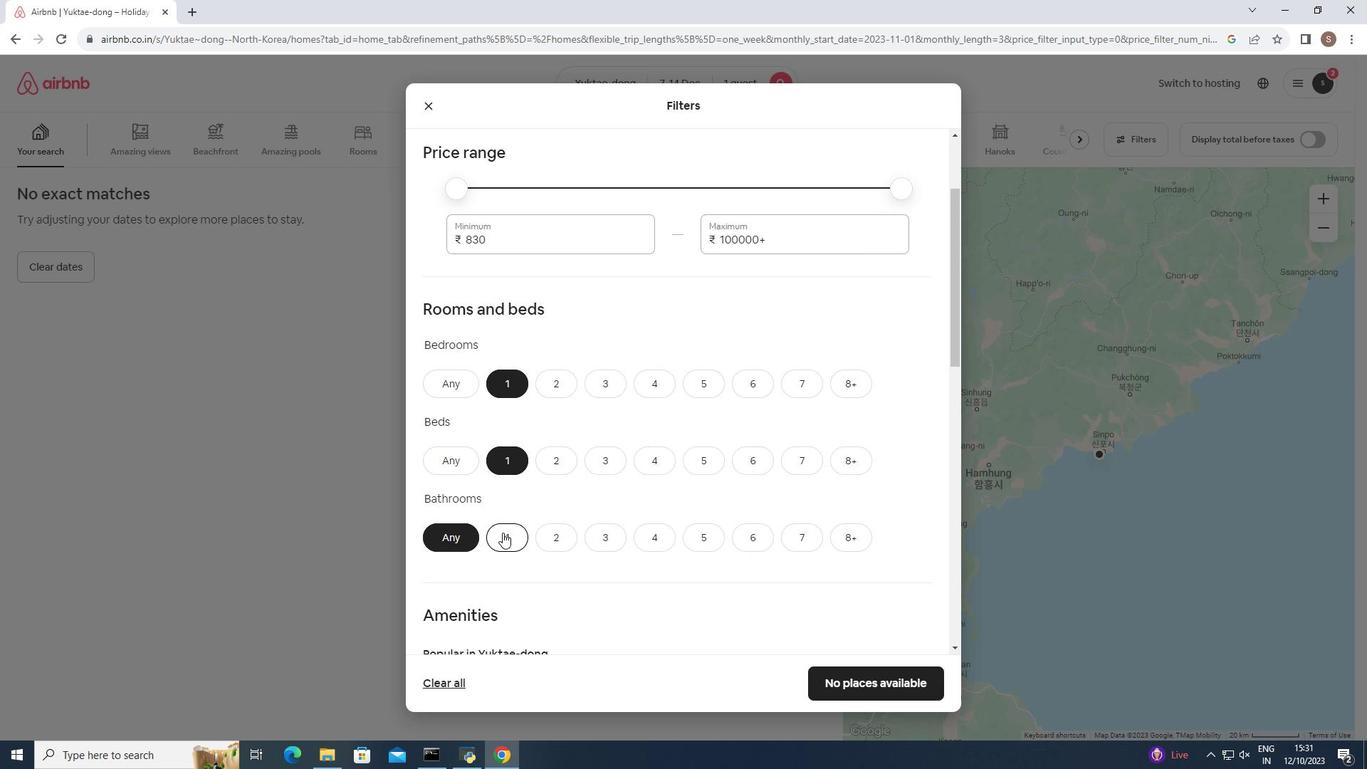 
Action: Mouse pressed left at (502, 532)
Screenshot: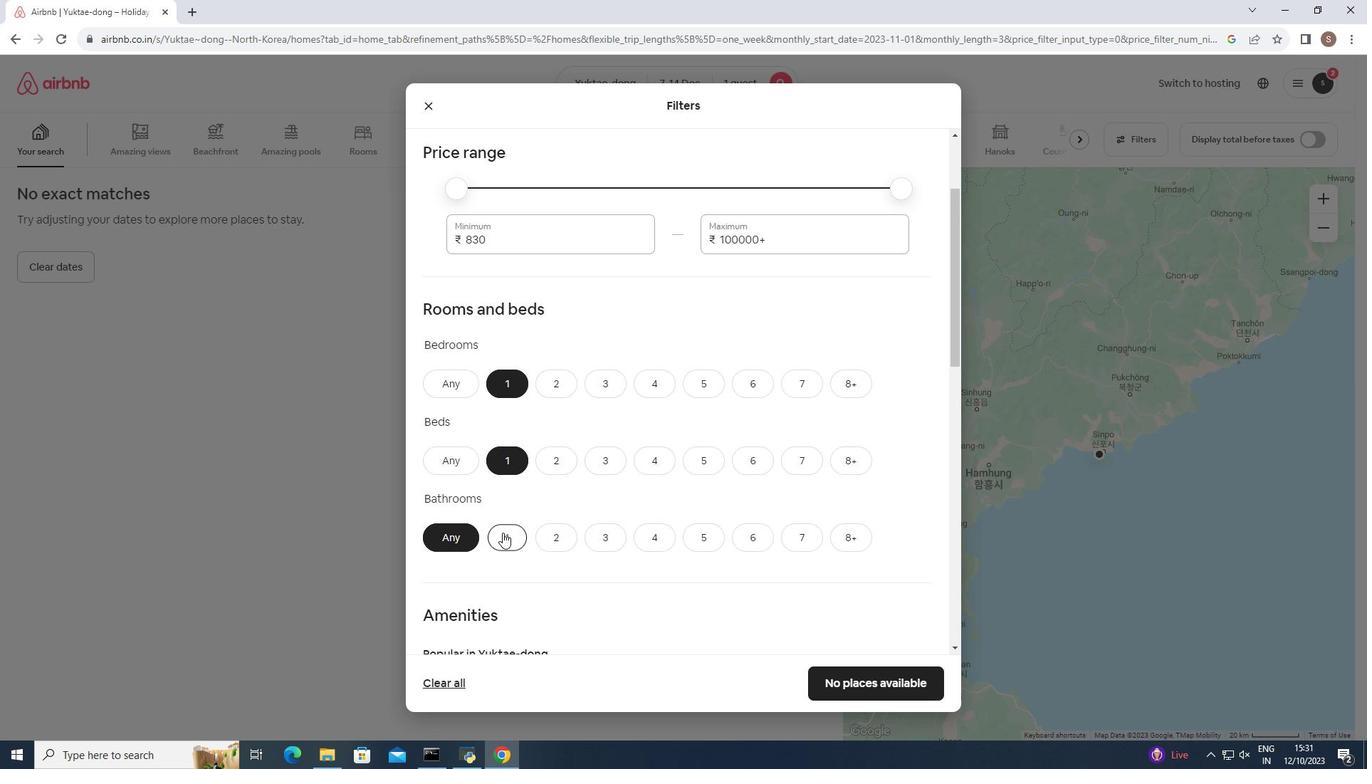 
Action: Mouse moved to (566, 437)
Screenshot: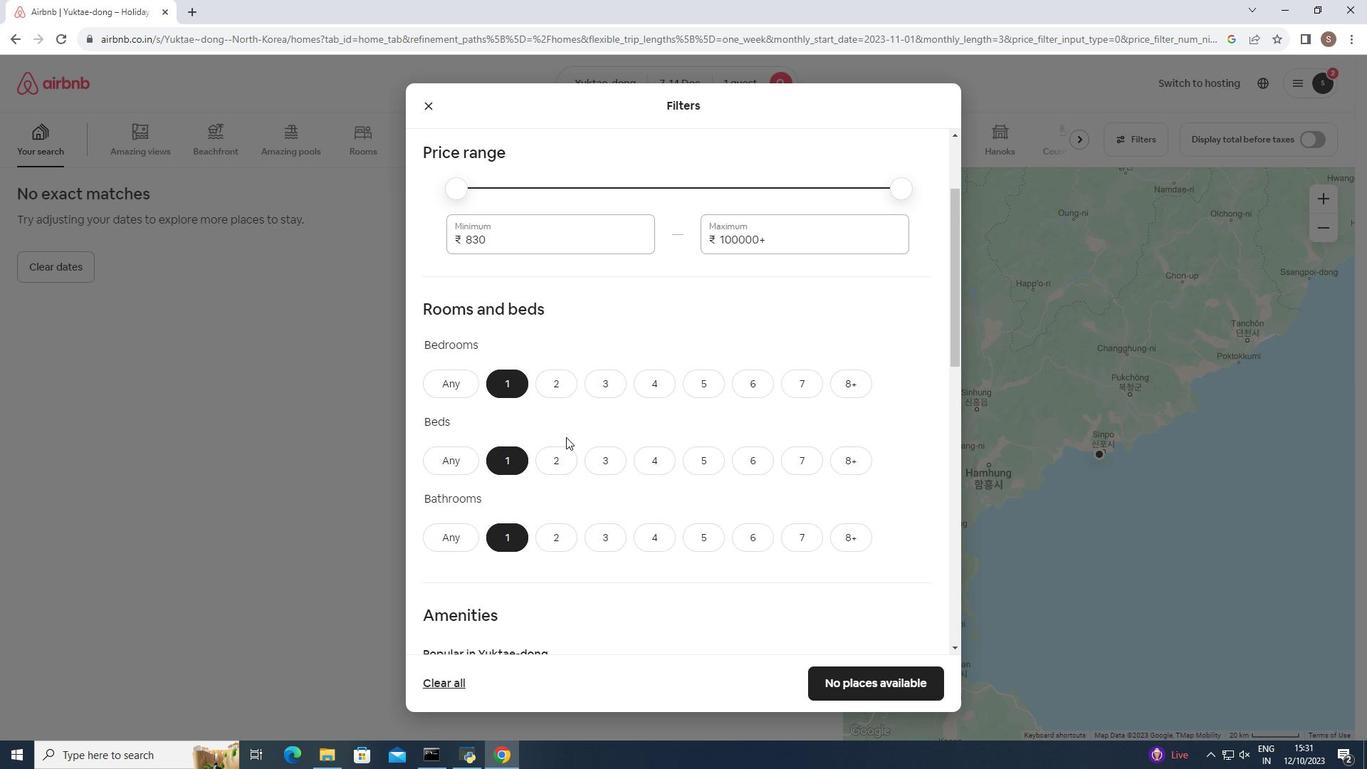 
Action: Mouse scrolled (566, 436) with delta (0, 0)
Screenshot: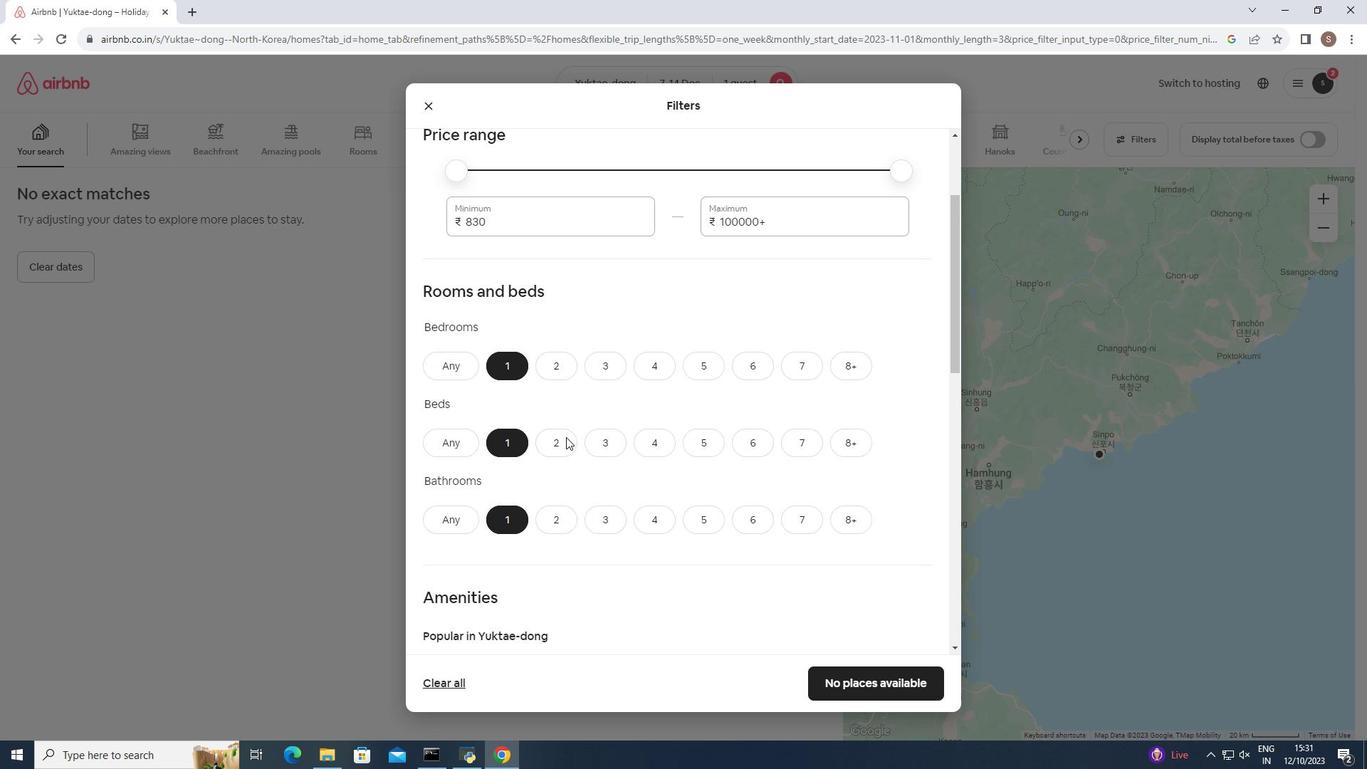 
Action: Mouse scrolled (566, 436) with delta (0, 0)
Screenshot: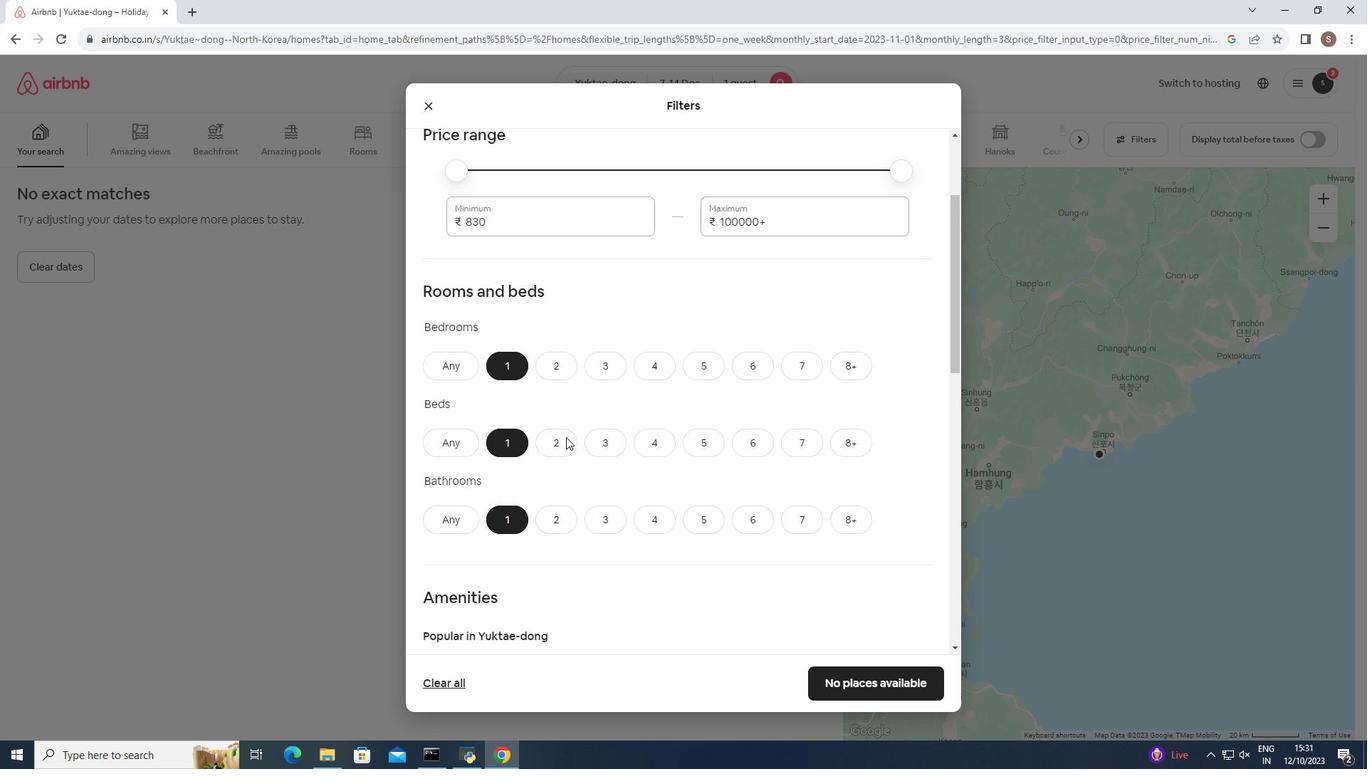 
Action: Mouse scrolled (566, 436) with delta (0, 0)
Screenshot: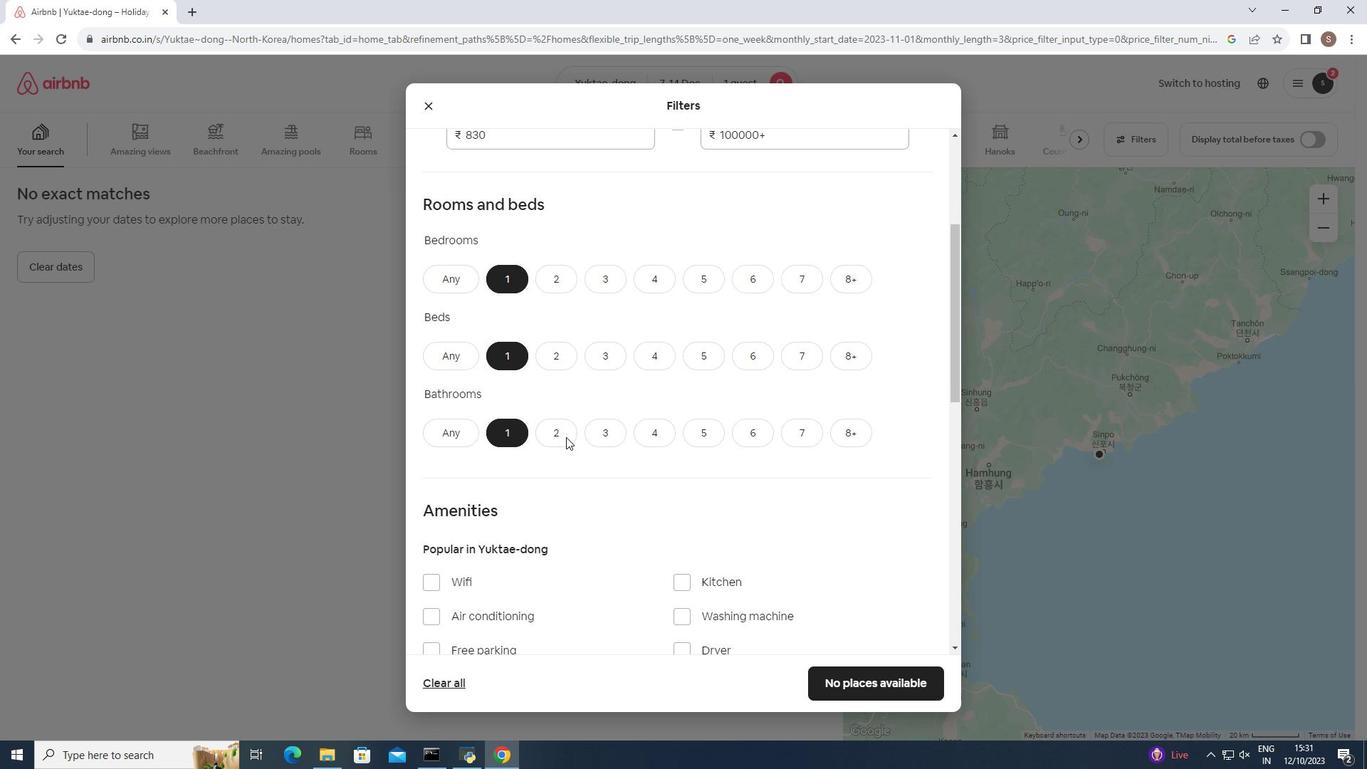 
Action: Mouse moved to (688, 507)
Screenshot: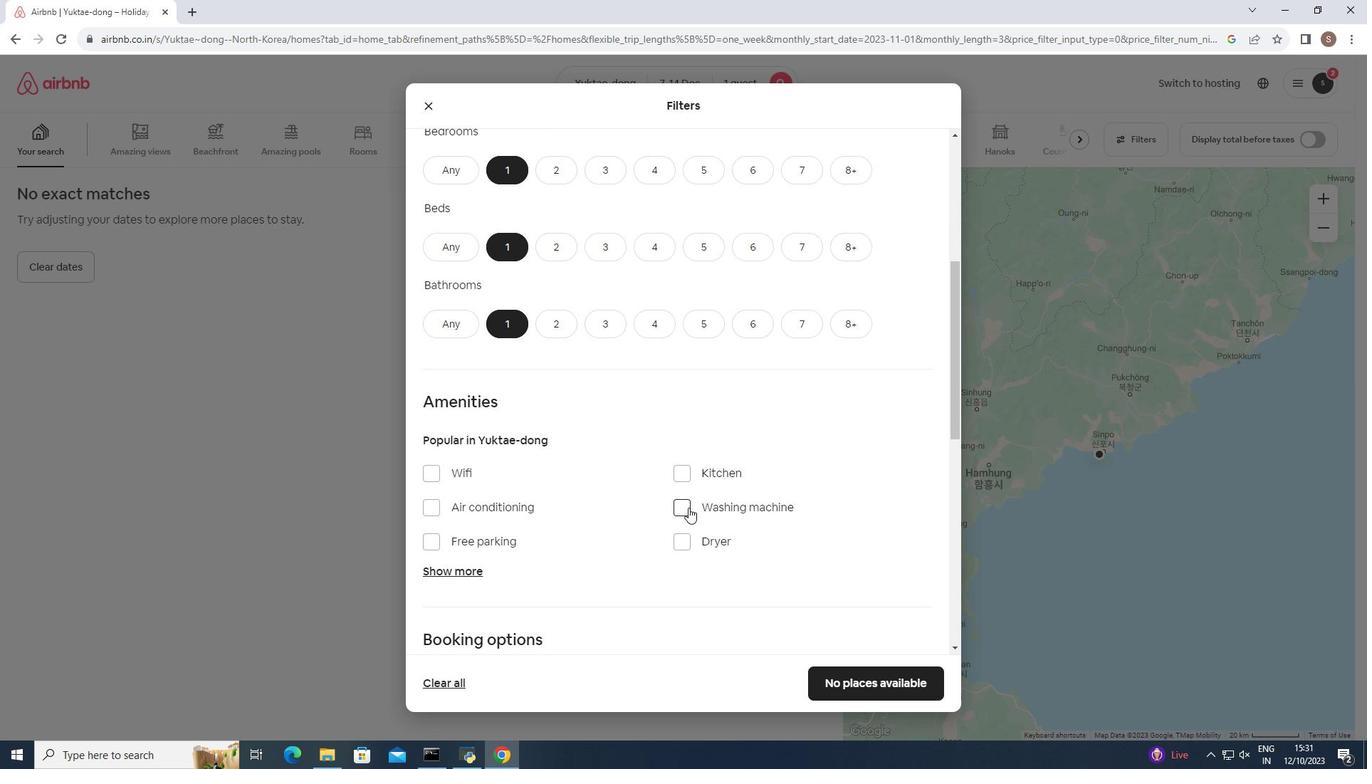 
Action: Mouse pressed left at (688, 507)
Screenshot: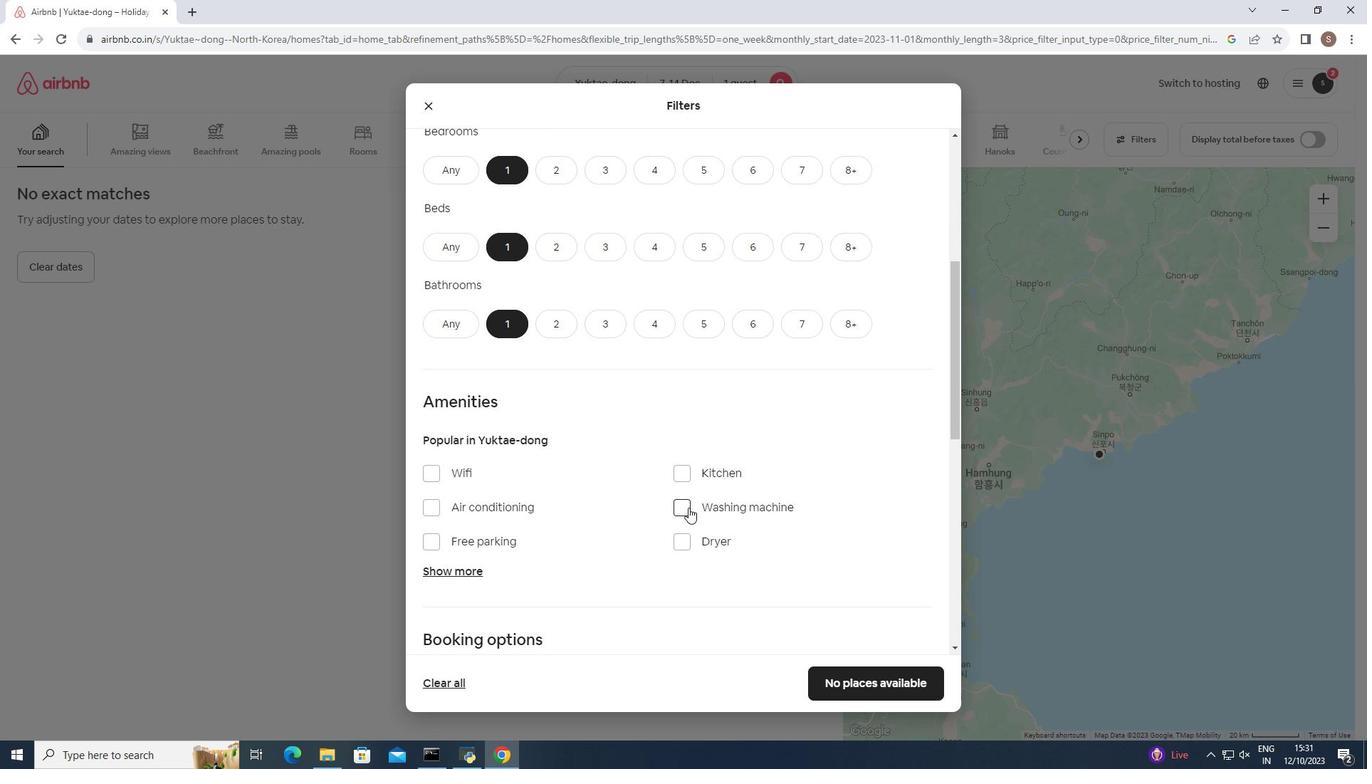 
Action: Mouse moved to (853, 681)
Screenshot: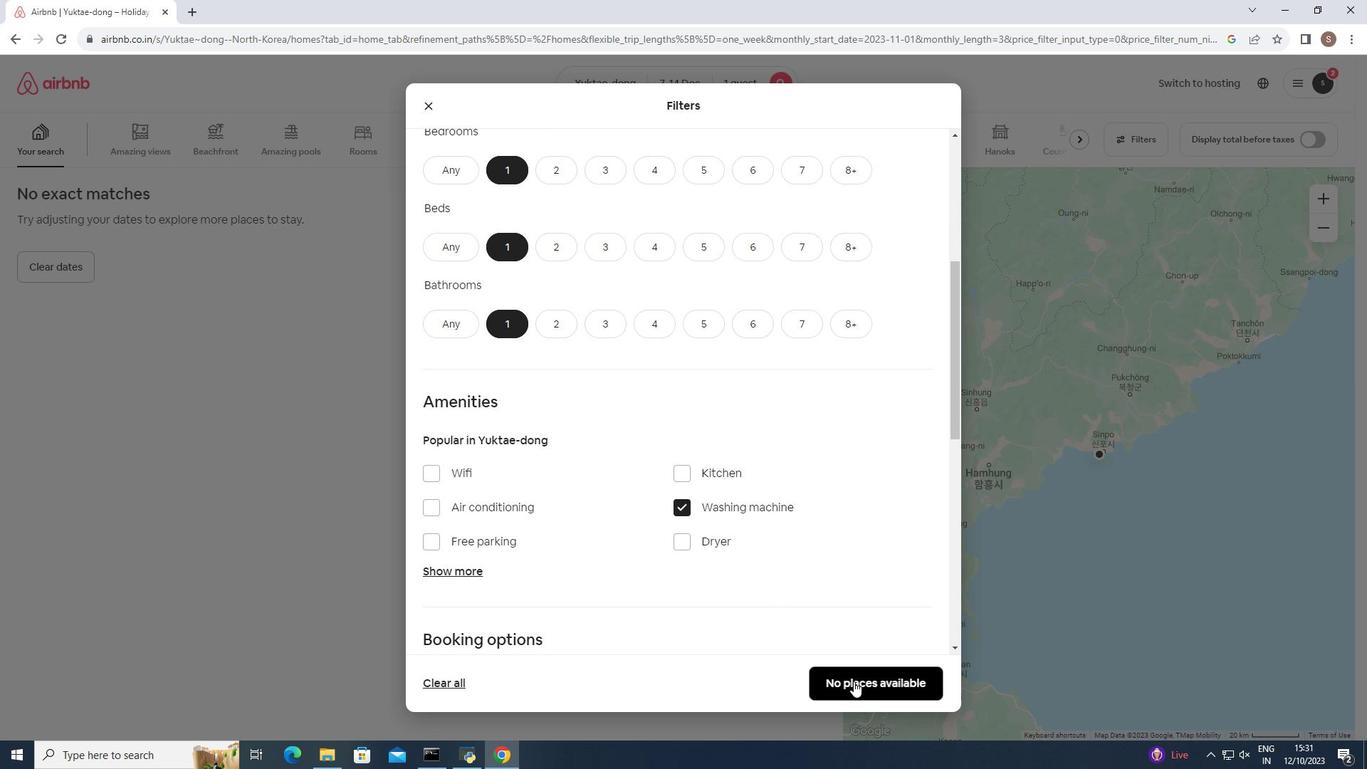 
Action: Mouse pressed left at (853, 681)
Screenshot: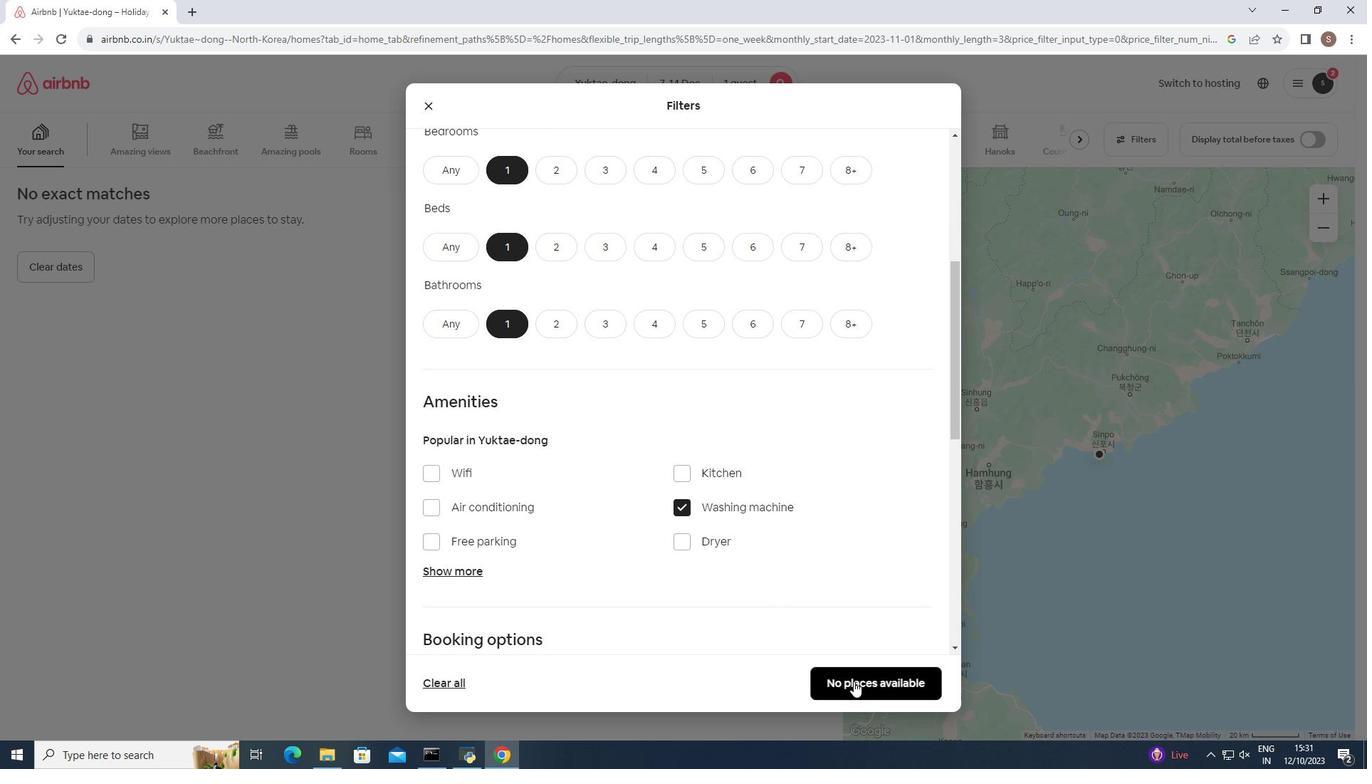 
Action: Mouse moved to (549, 477)
Screenshot: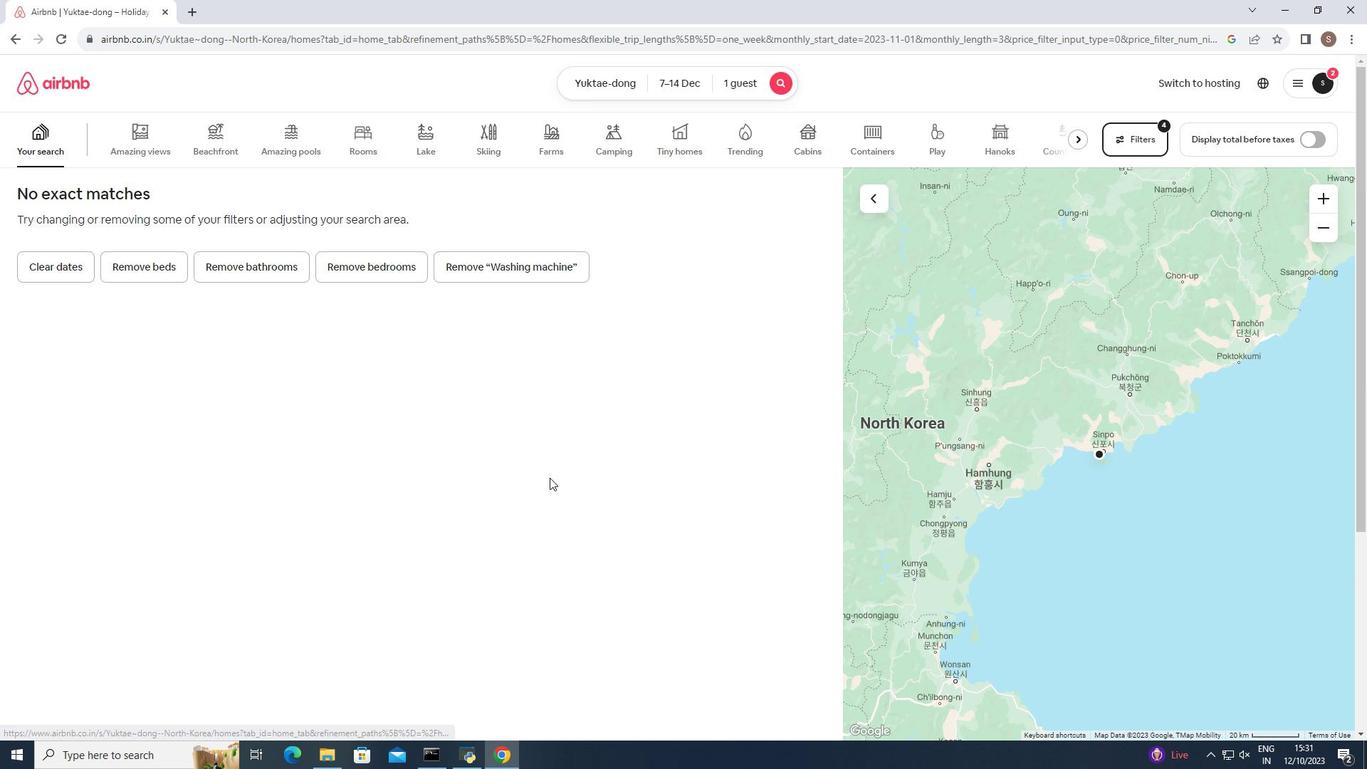 
